 Task: Create a sub task Gather and Analyse Requirements for the task  Implement a new virtual private network (VPN) system for a company in the project AgileMentor , assign it to team member softage.3@softage.net and update the status of the sub task to  Completed , set the priority of the sub task to High
Action: Mouse moved to (70, 259)
Screenshot: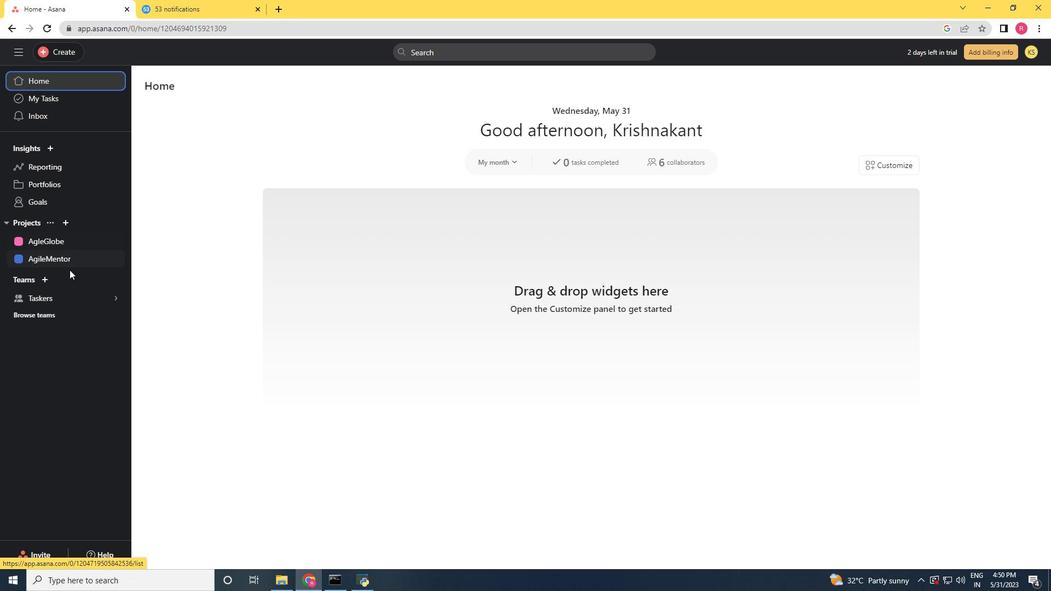 
Action: Mouse pressed left at (70, 259)
Screenshot: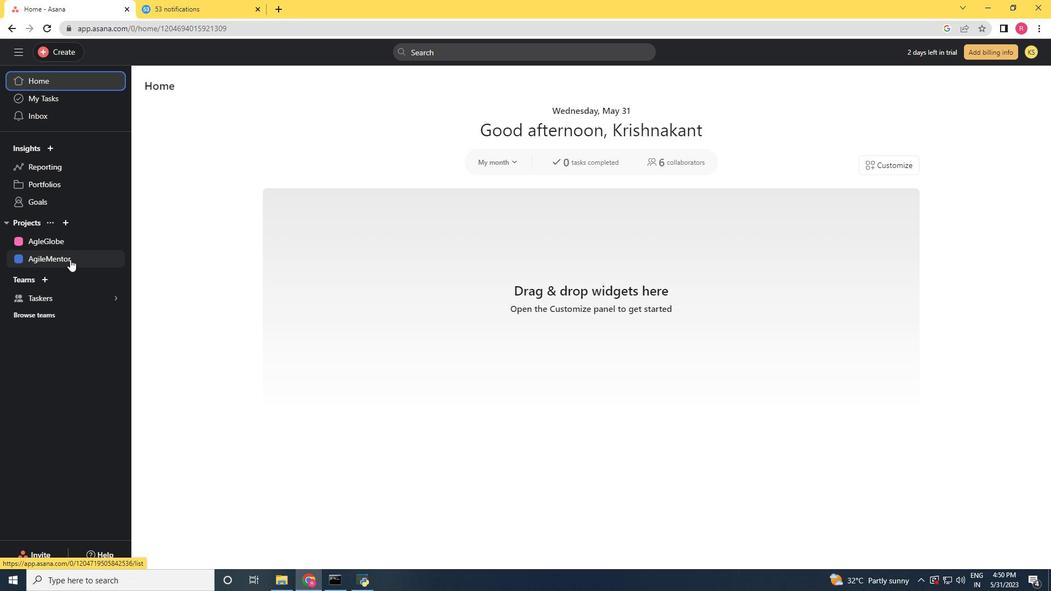 
Action: Mouse moved to (468, 328)
Screenshot: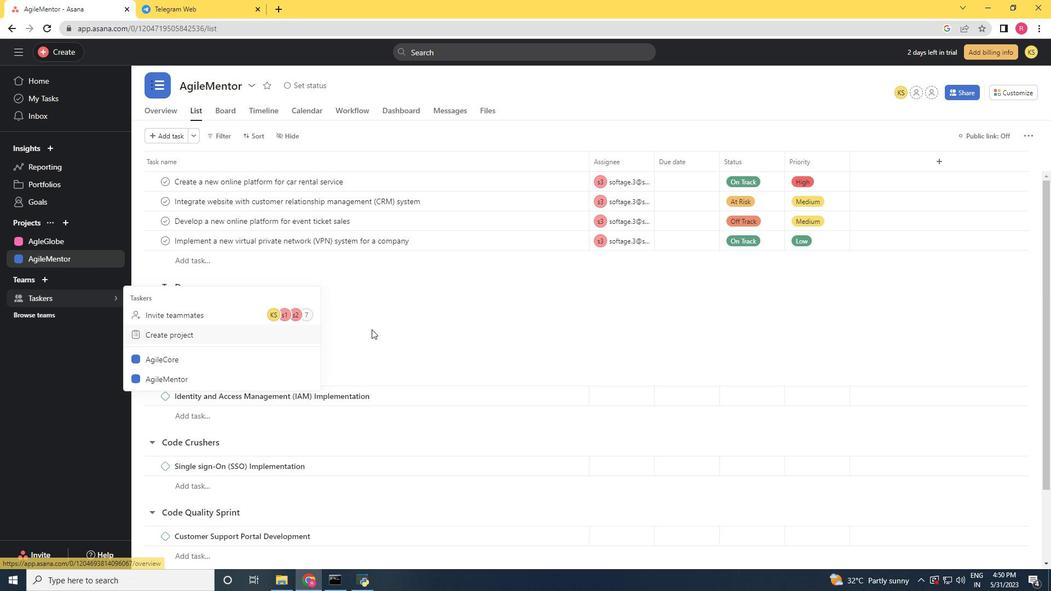 
Action: Mouse scrolled (468, 327) with delta (0, 0)
Screenshot: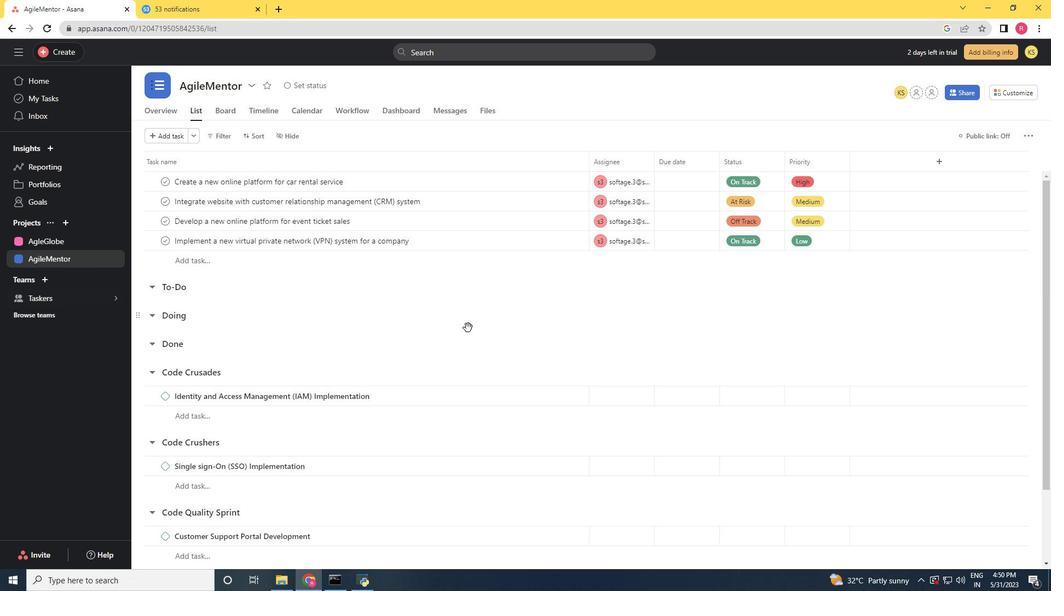 
Action: Mouse scrolled (468, 327) with delta (0, 0)
Screenshot: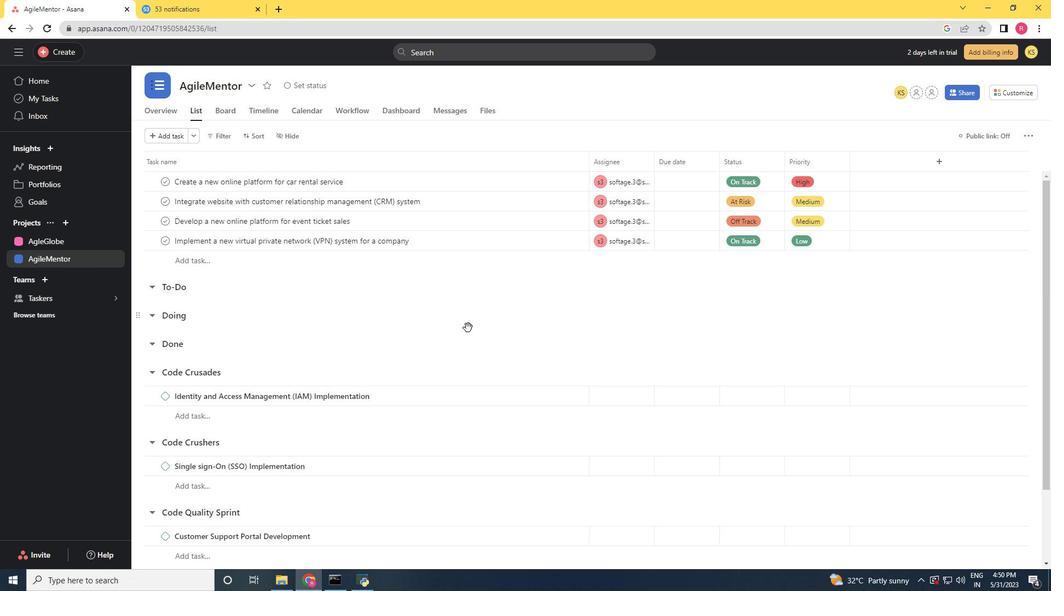 
Action: Mouse scrolled (468, 327) with delta (0, 0)
Screenshot: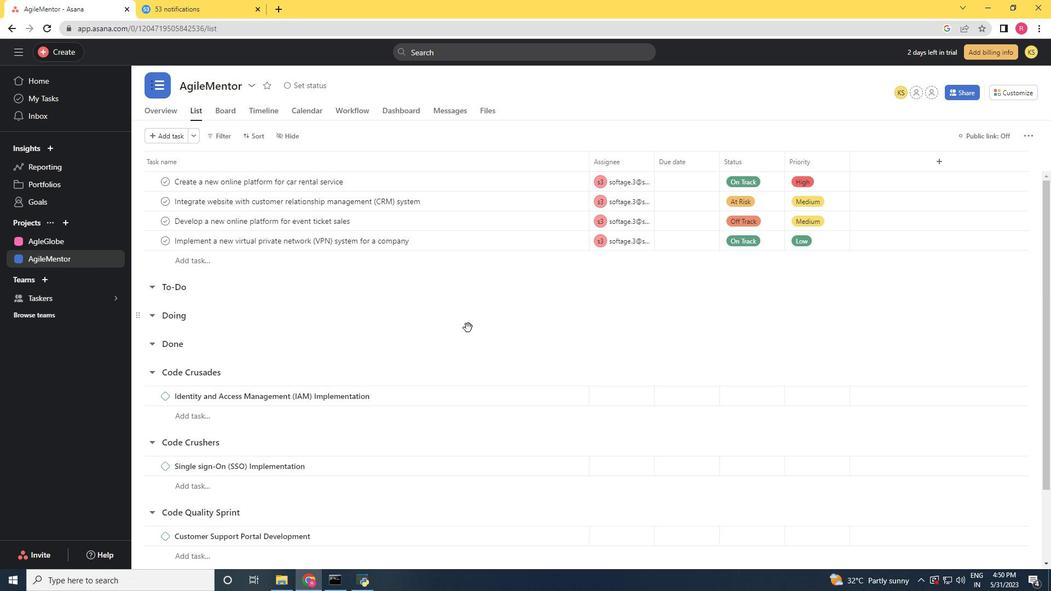 
Action: Mouse scrolled (468, 327) with delta (0, 0)
Screenshot: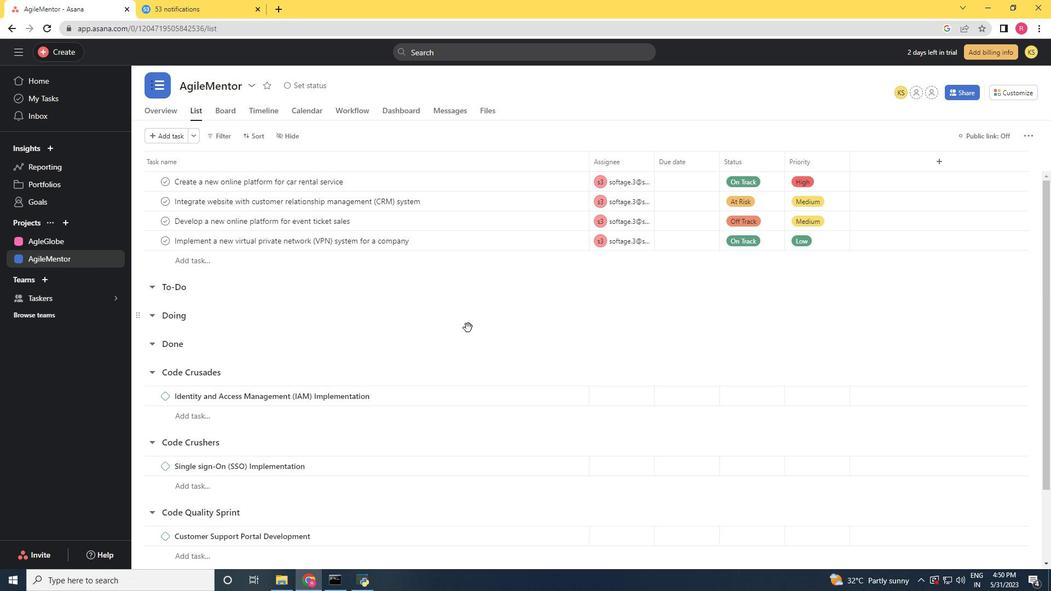 
Action: Mouse scrolled (468, 327) with delta (0, 0)
Screenshot: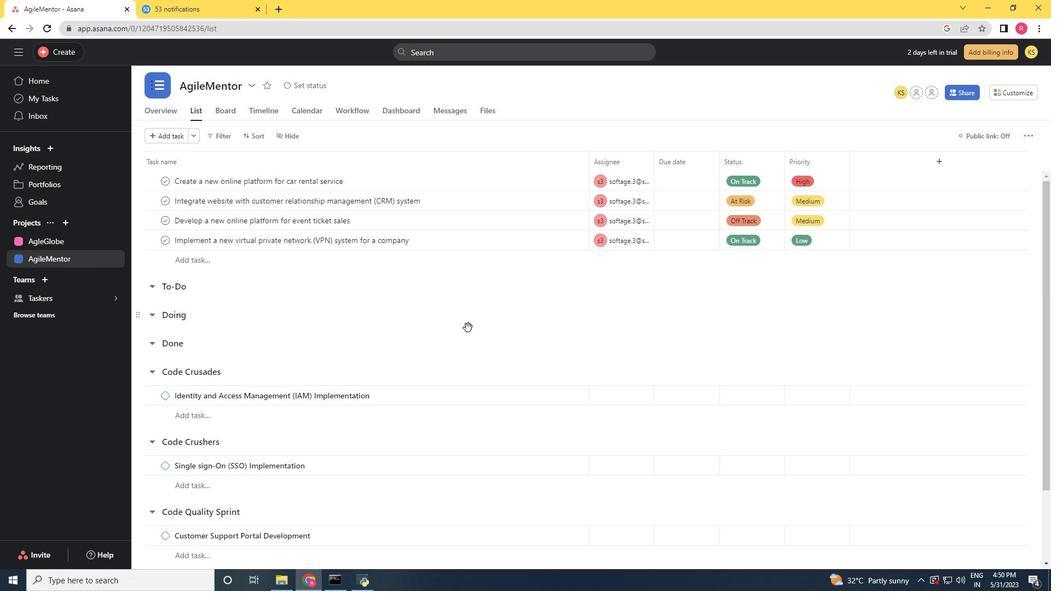 
Action: Mouse scrolled (468, 327) with delta (0, 0)
Screenshot: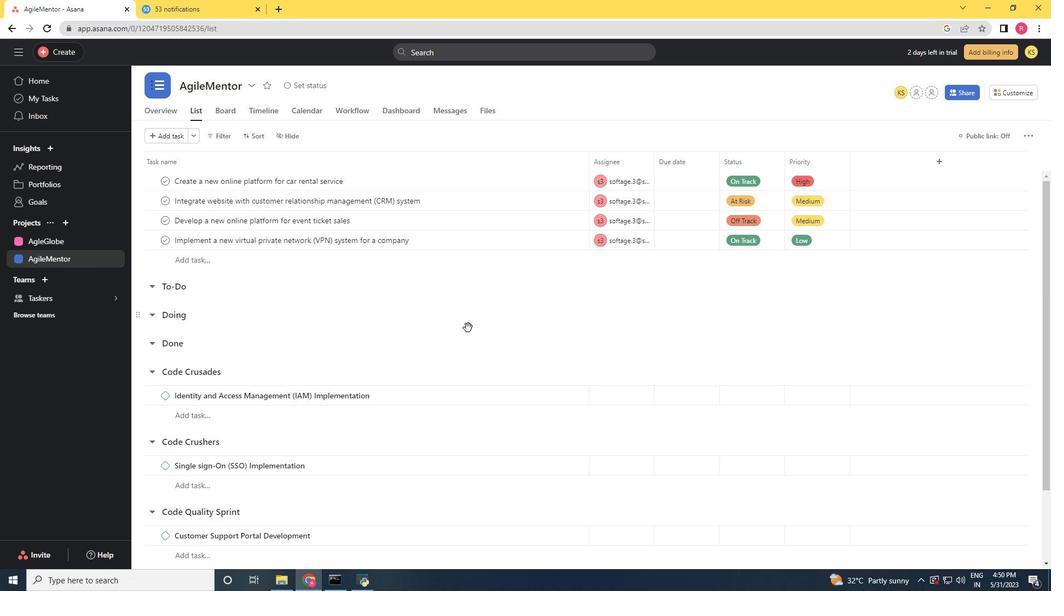 
Action: Mouse moved to (435, 223)
Screenshot: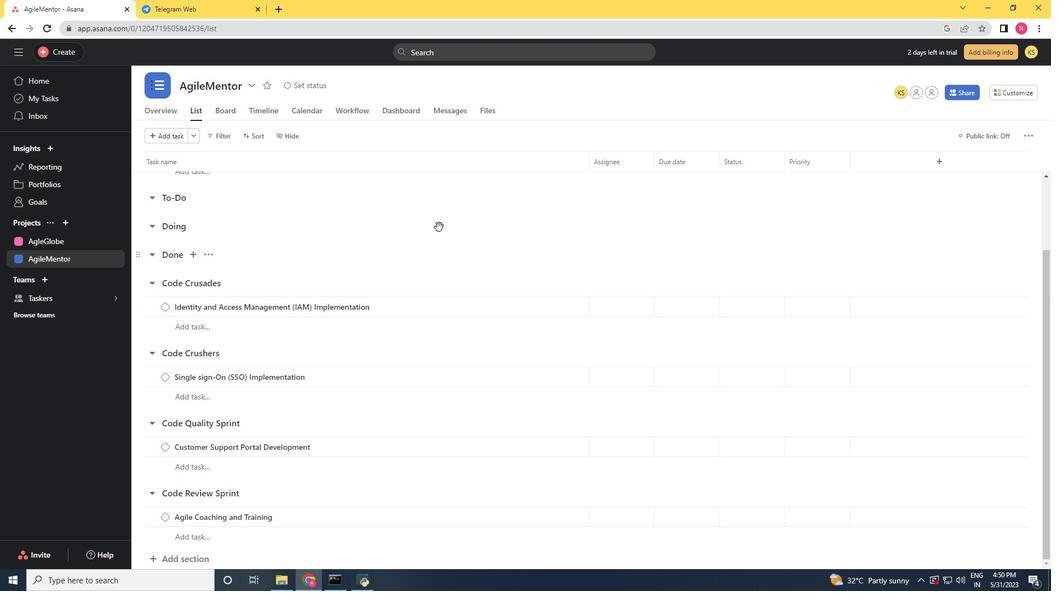 
Action: Mouse scrolled (435, 224) with delta (0, 0)
Screenshot: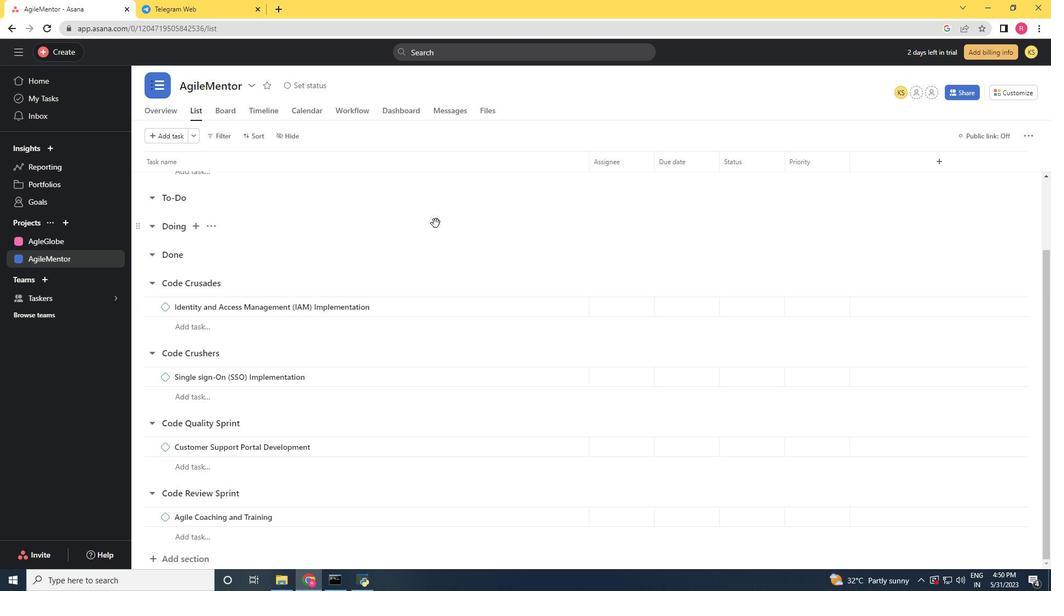 
Action: Mouse moved to (435, 222)
Screenshot: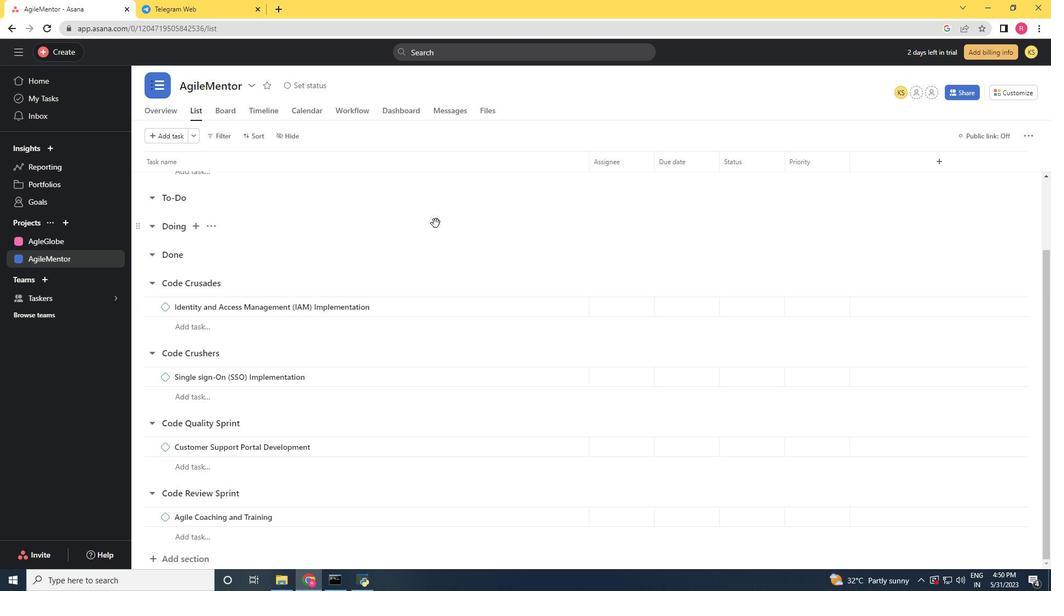 
Action: Mouse scrolled (435, 223) with delta (0, 0)
Screenshot: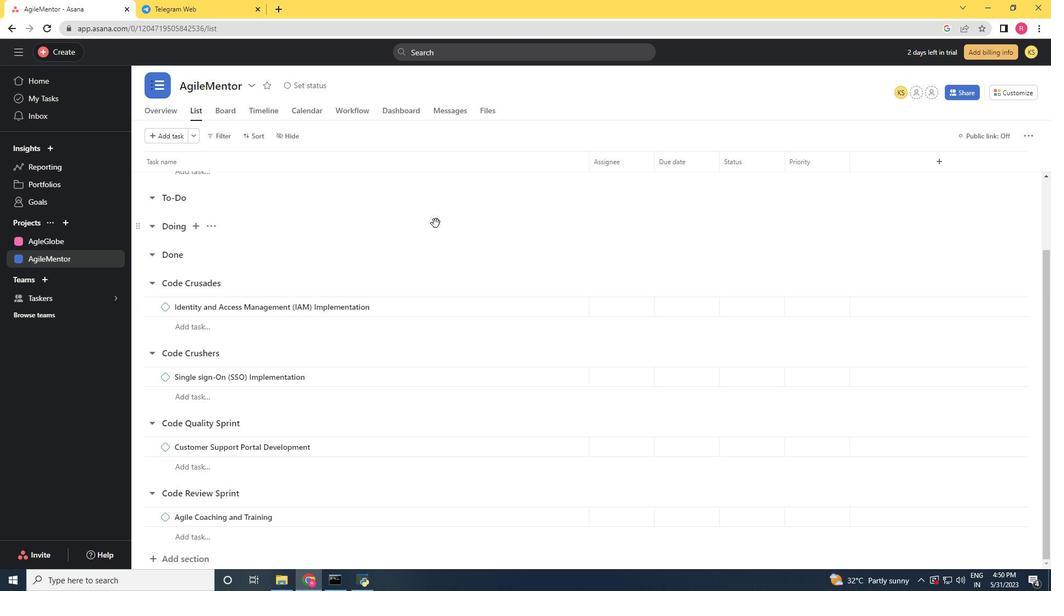 
Action: Mouse scrolled (435, 223) with delta (0, 0)
Screenshot: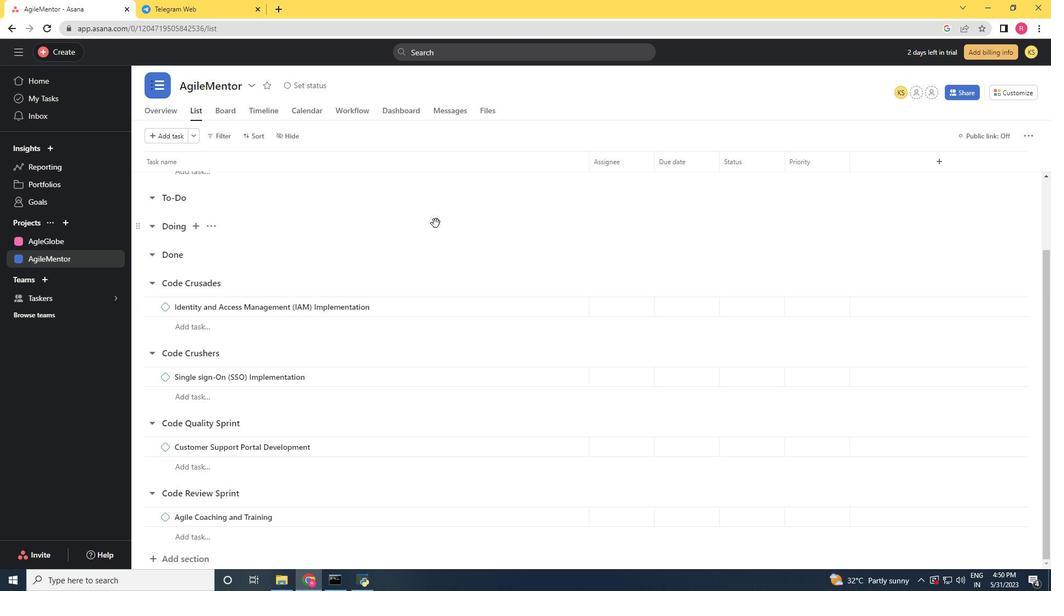 
Action: Mouse scrolled (435, 223) with delta (0, 0)
Screenshot: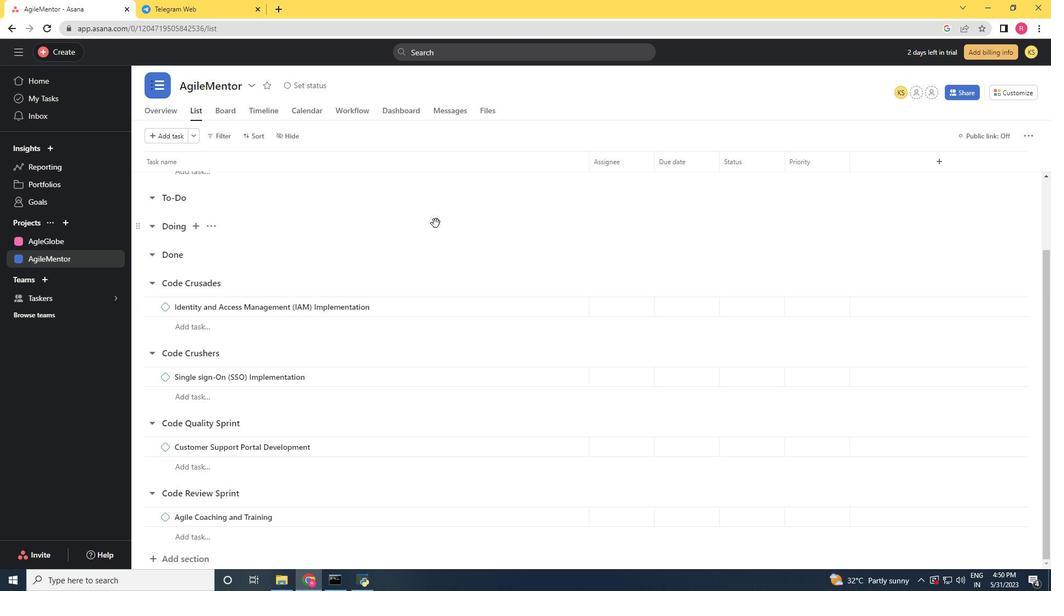 
Action: Mouse moved to (458, 239)
Screenshot: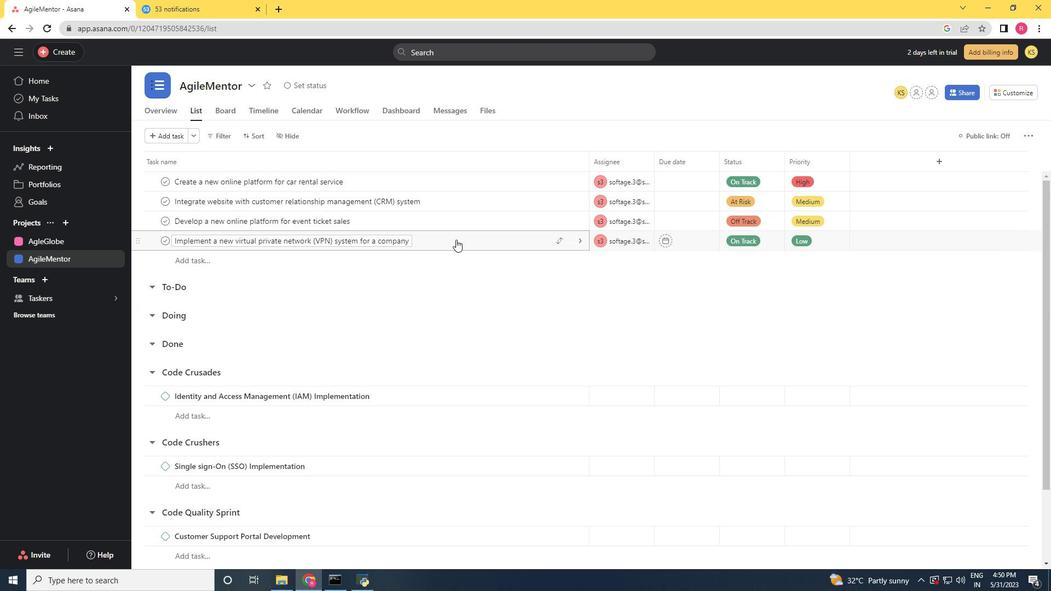 
Action: Mouse pressed left at (458, 239)
Screenshot: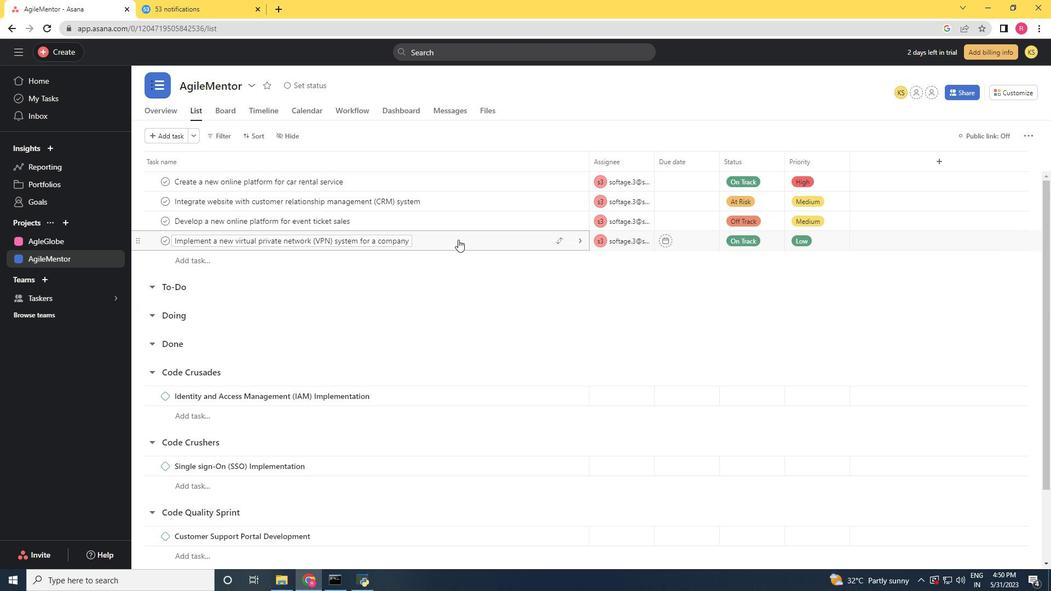 
Action: Mouse moved to (798, 345)
Screenshot: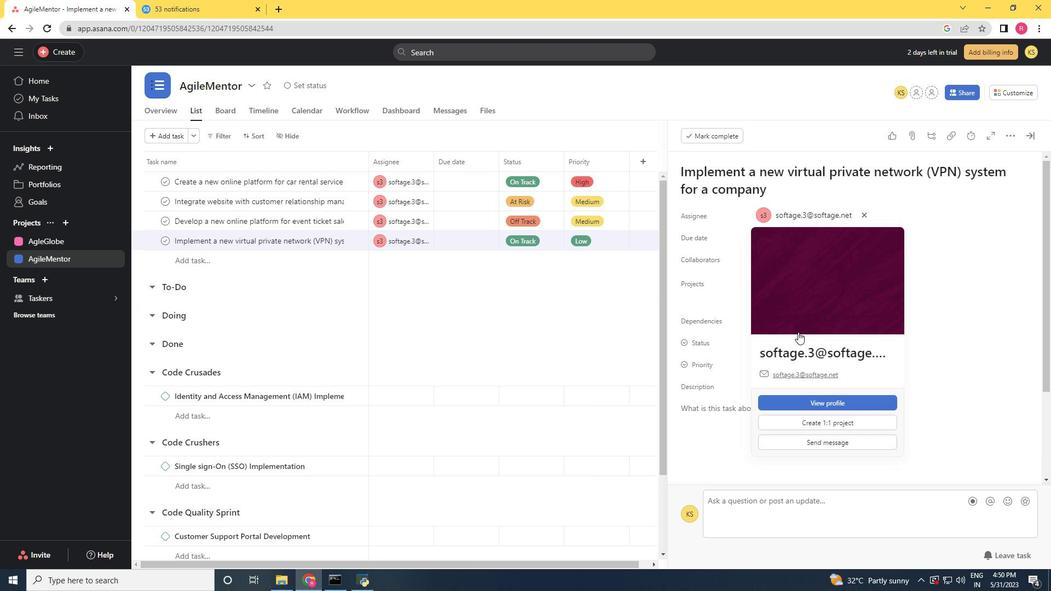 
Action: Mouse scrolled (798, 344) with delta (0, 0)
Screenshot: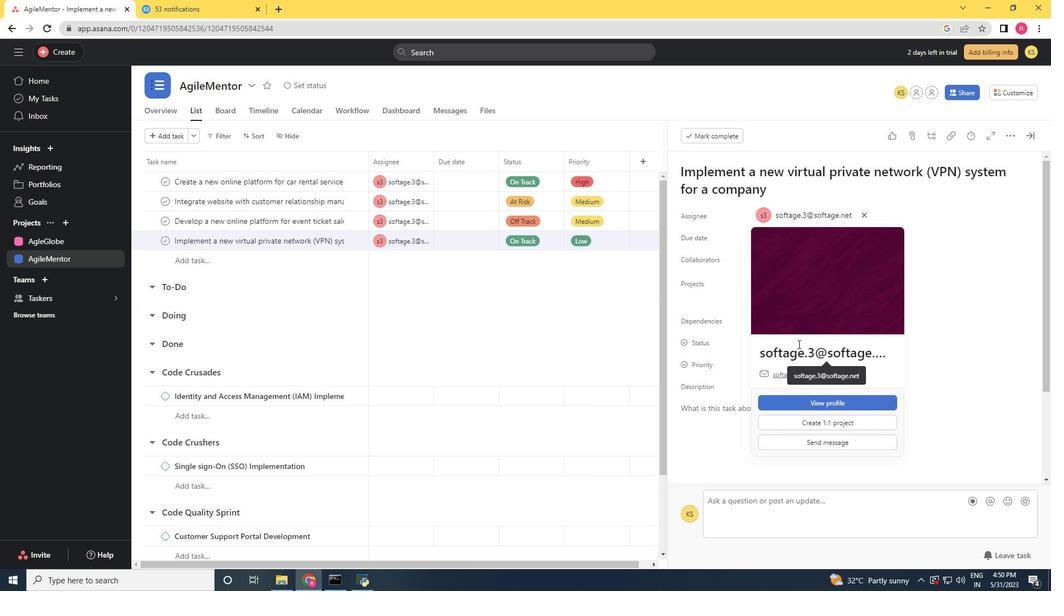 
Action: Mouse scrolled (798, 344) with delta (0, 0)
Screenshot: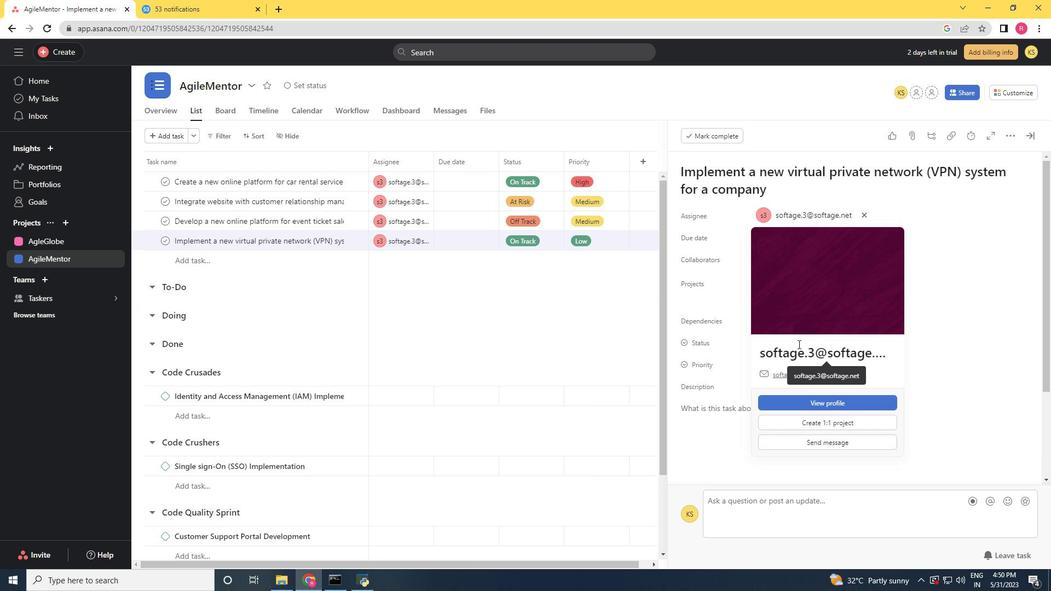 
Action: Mouse scrolled (798, 344) with delta (0, 0)
Screenshot: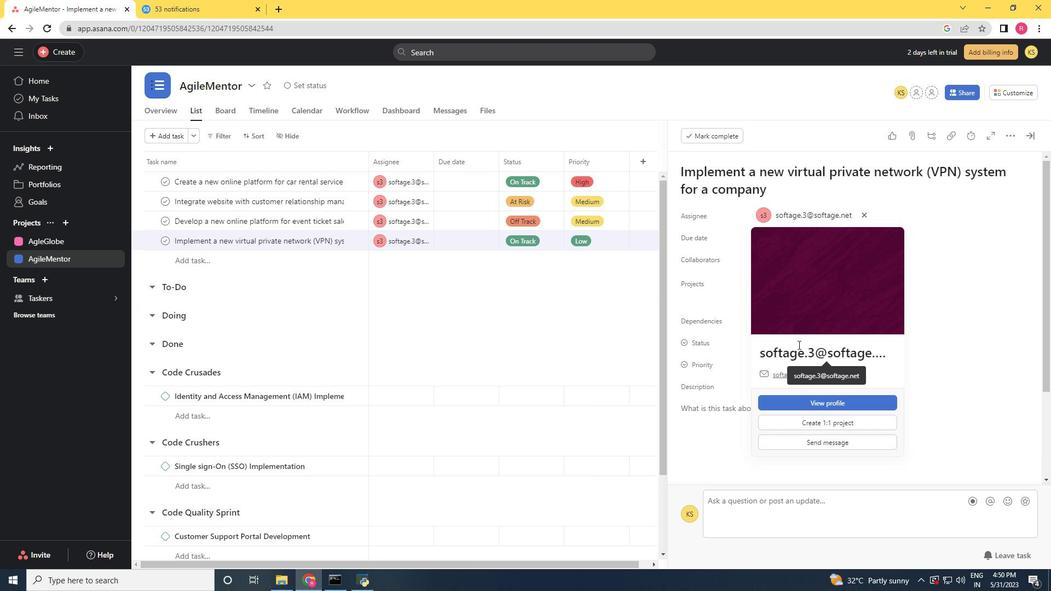 
Action: Mouse scrolled (798, 344) with delta (0, 0)
Screenshot: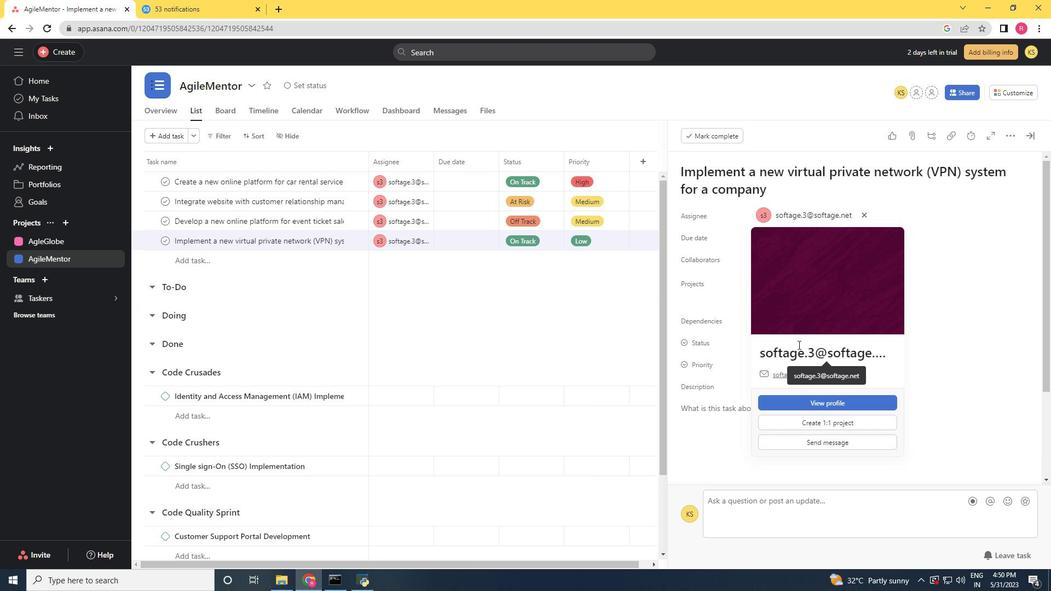 
Action: Mouse moved to (738, 445)
Screenshot: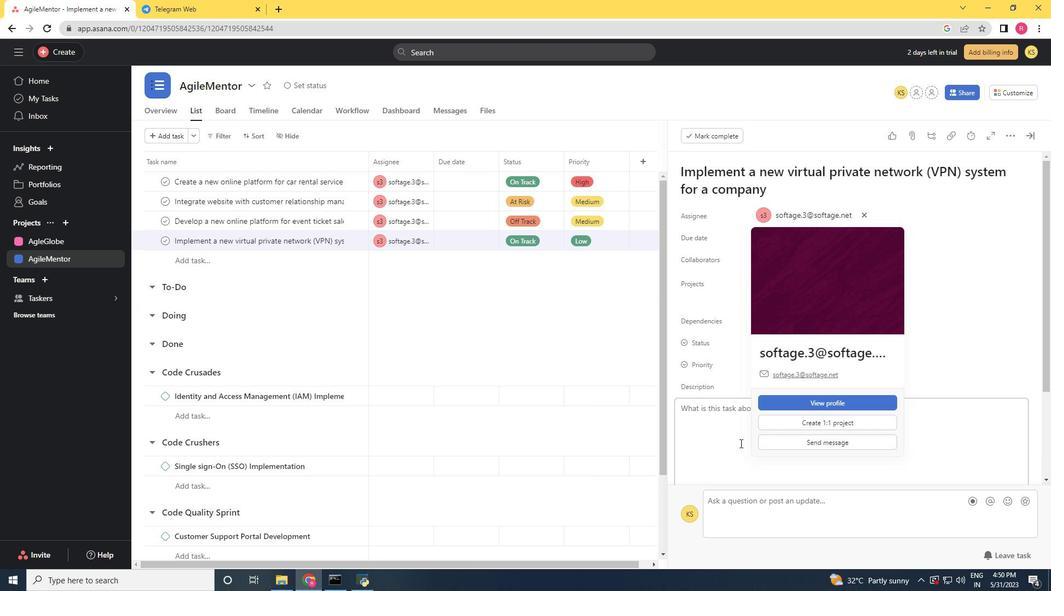 
Action: Mouse scrolled (738, 444) with delta (0, 0)
Screenshot: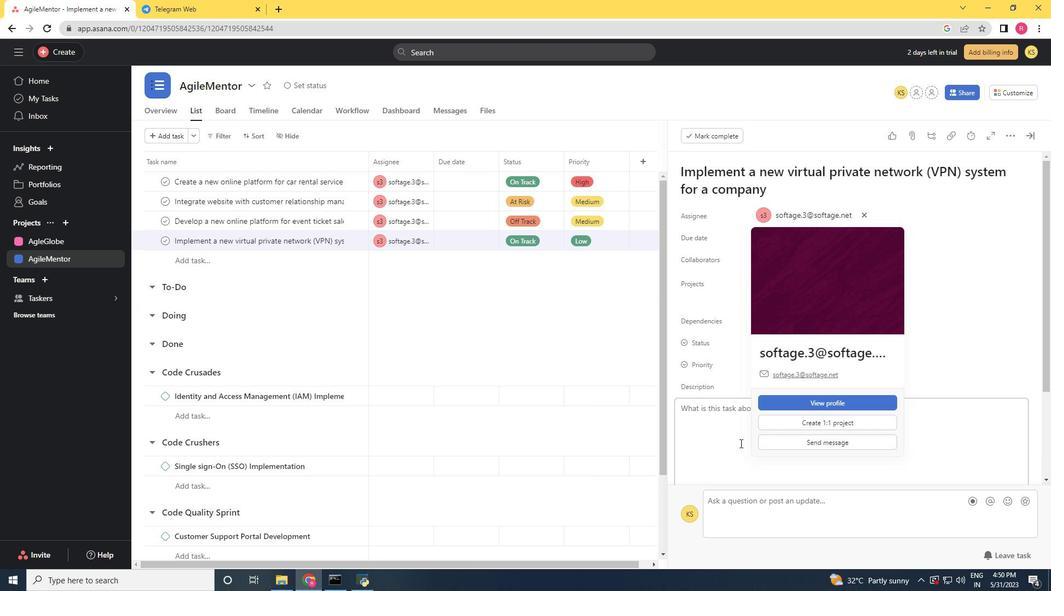 
Action: Mouse scrolled (738, 444) with delta (0, 0)
Screenshot: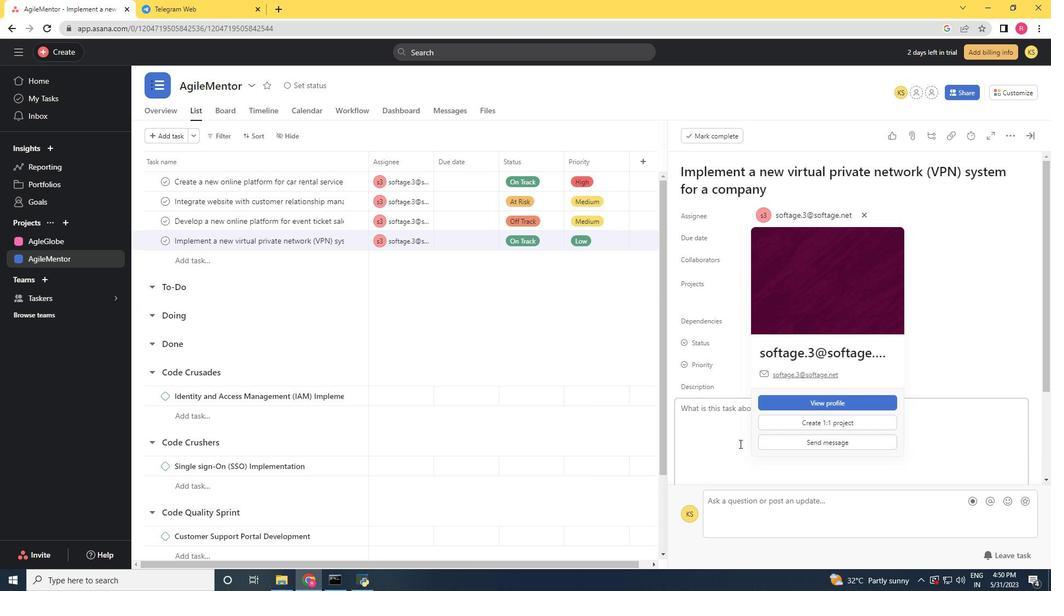 
Action: Mouse scrolled (738, 444) with delta (0, 0)
Screenshot: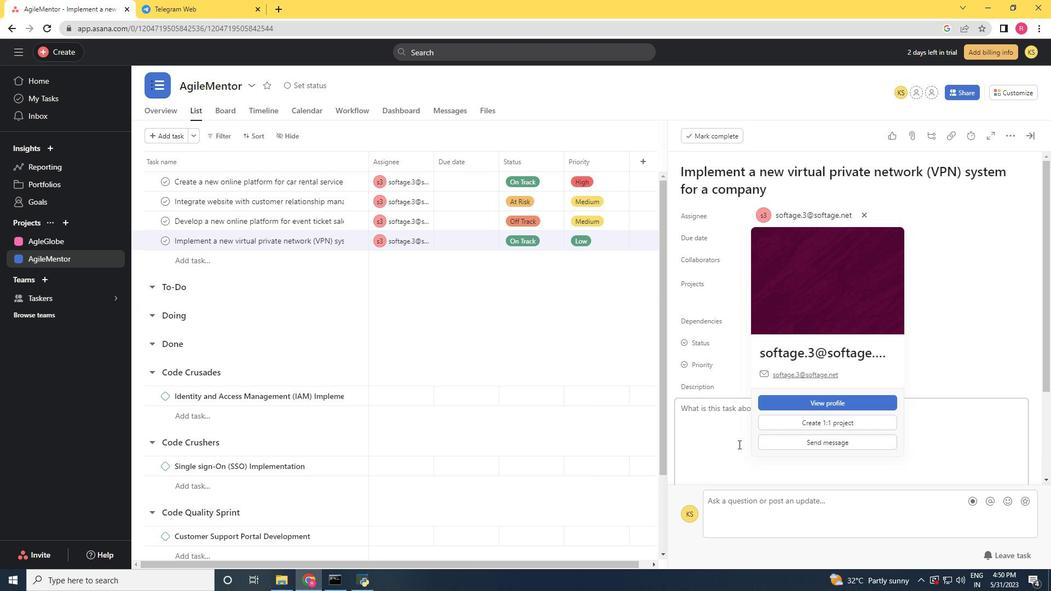 
Action: Mouse moved to (710, 402)
Screenshot: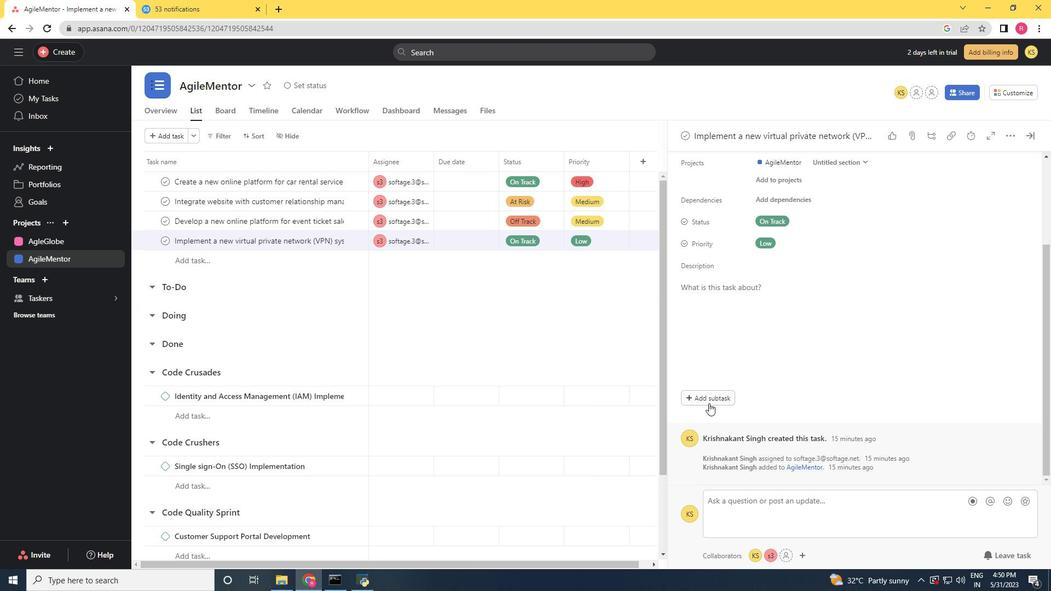 
Action: Mouse pressed left at (710, 402)
Screenshot: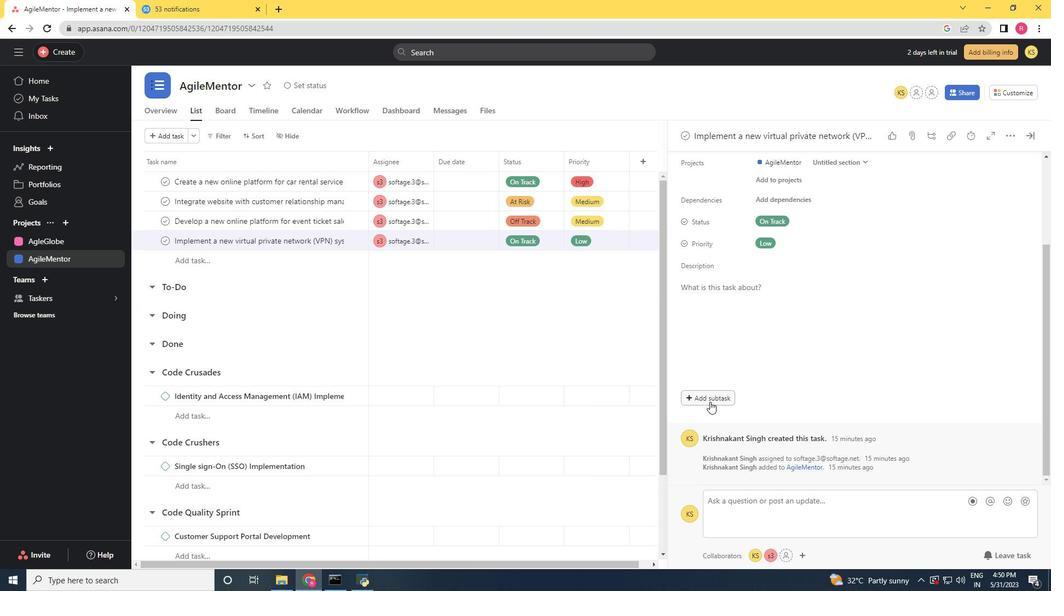 
Action: Mouse moved to (727, 389)
Screenshot: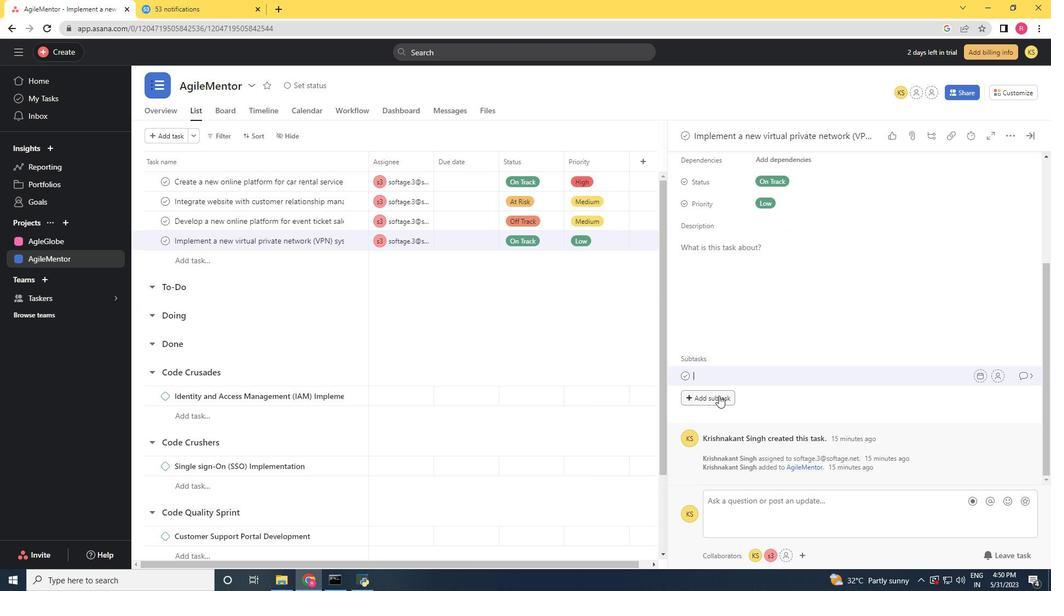 
Action: Key pressed <Key.shift>Gather<Key.space>and<Key.space><Key.shift>Analyse<Key.space><Key.shift>Requirements
Screenshot: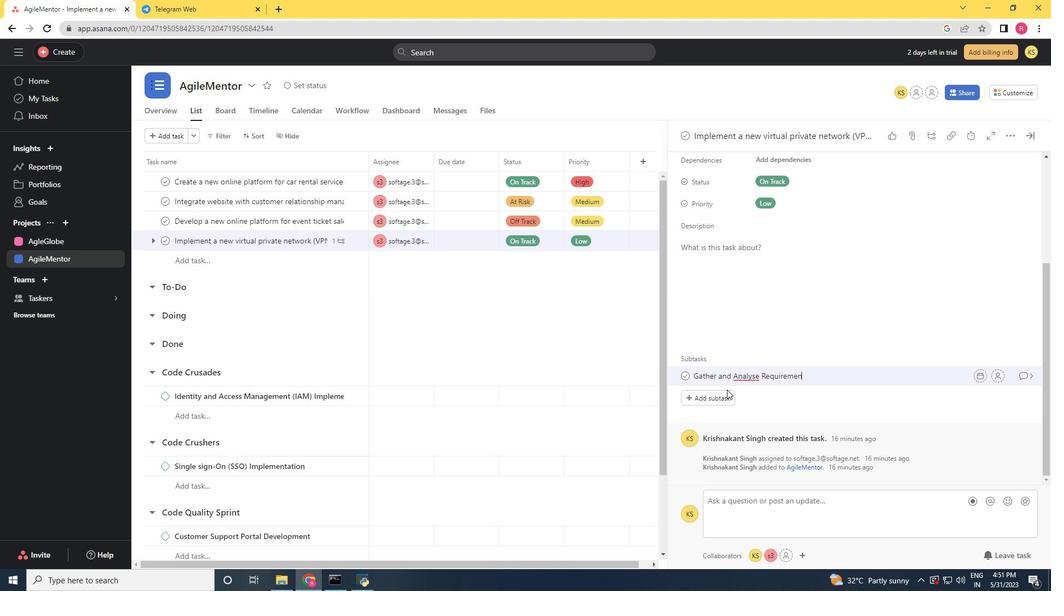 
Action: Mouse moved to (993, 374)
Screenshot: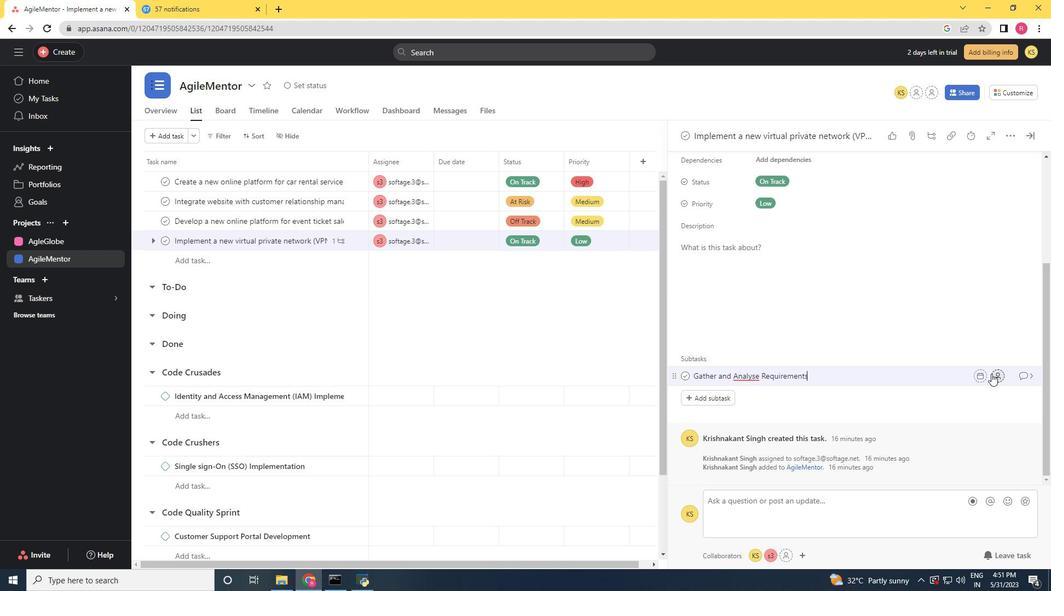 
Action: Mouse pressed left at (993, 374)
Screenshot: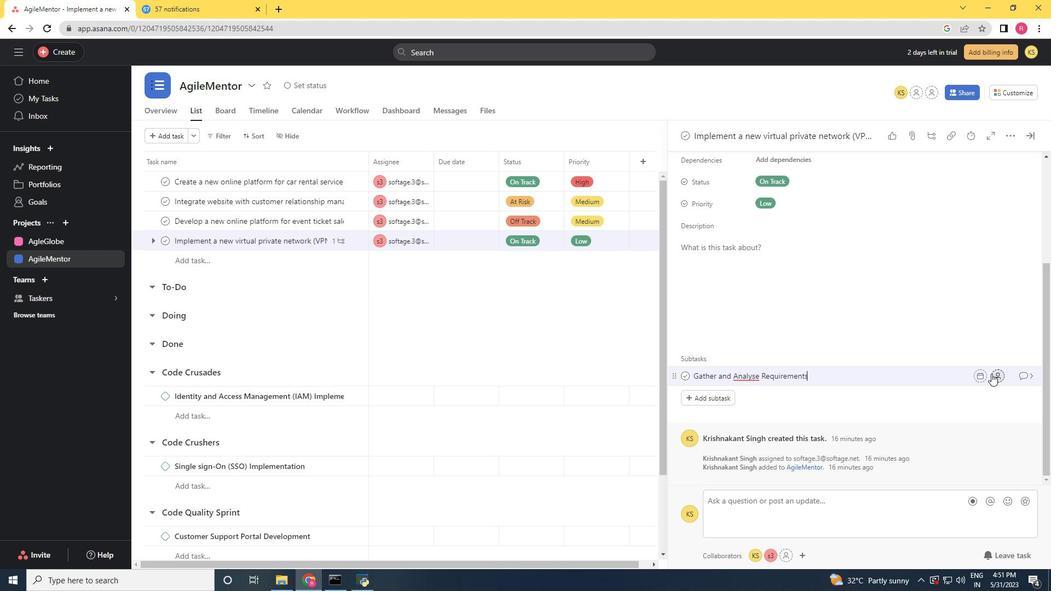 
Action: Key pressed softage.3<Key.shift>@softage<Key.backspace><Key.backspace>ge.net
Screenshot: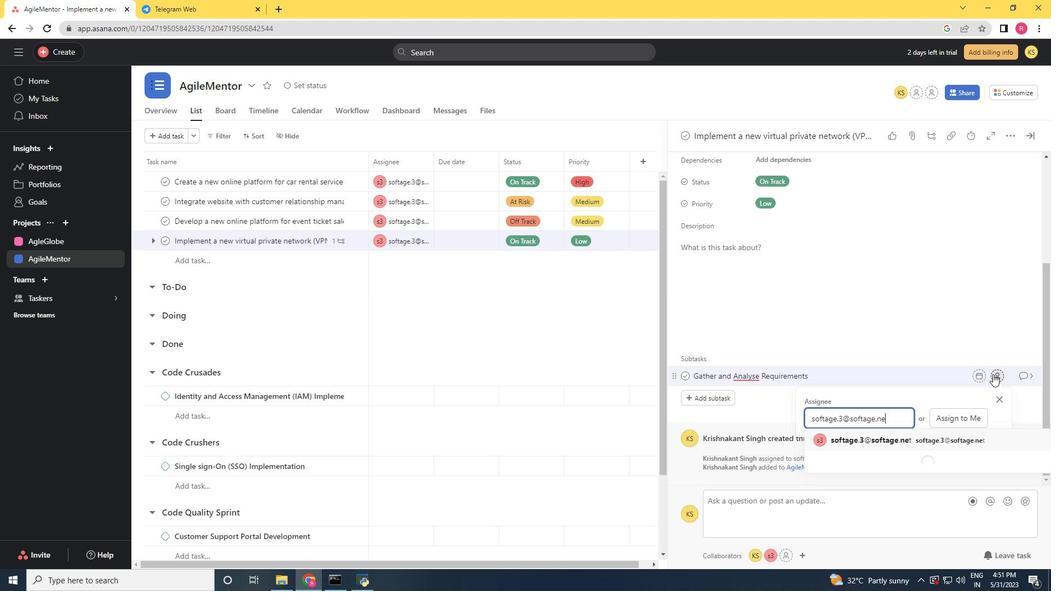 
Action: Mouse moved to (922, 435)
Screenshot: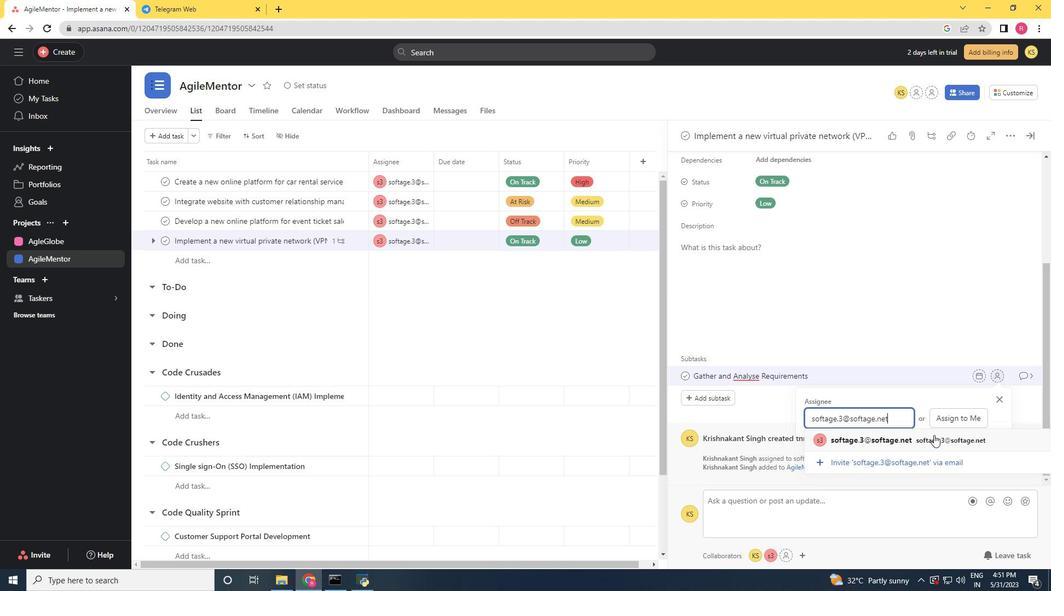 
Action: Mouse pressed left at (922, 435)
Screenshot: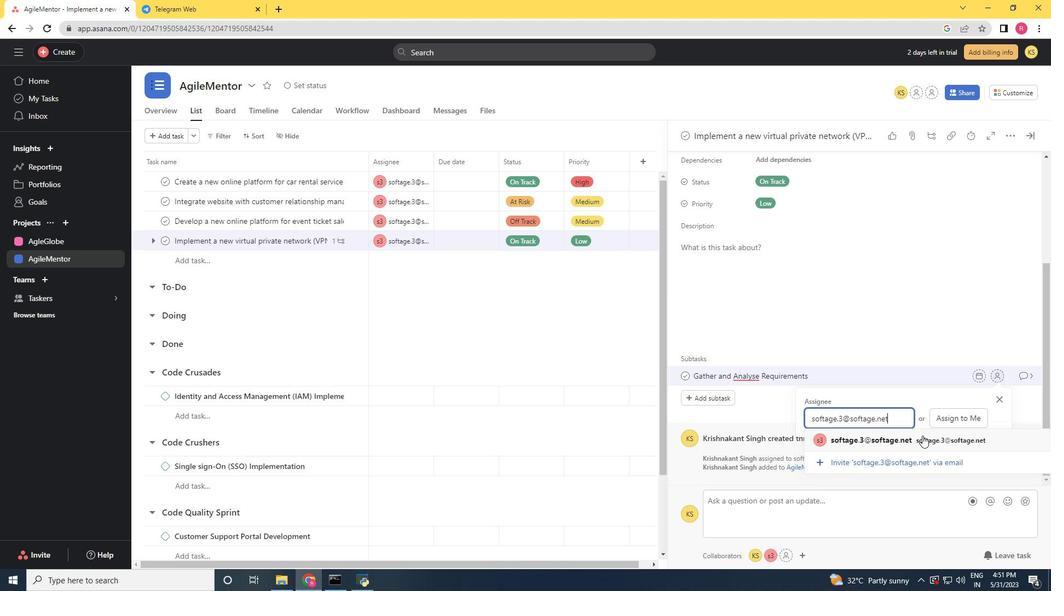
Action: Mouse moved to (1030, 375)
Screenshot: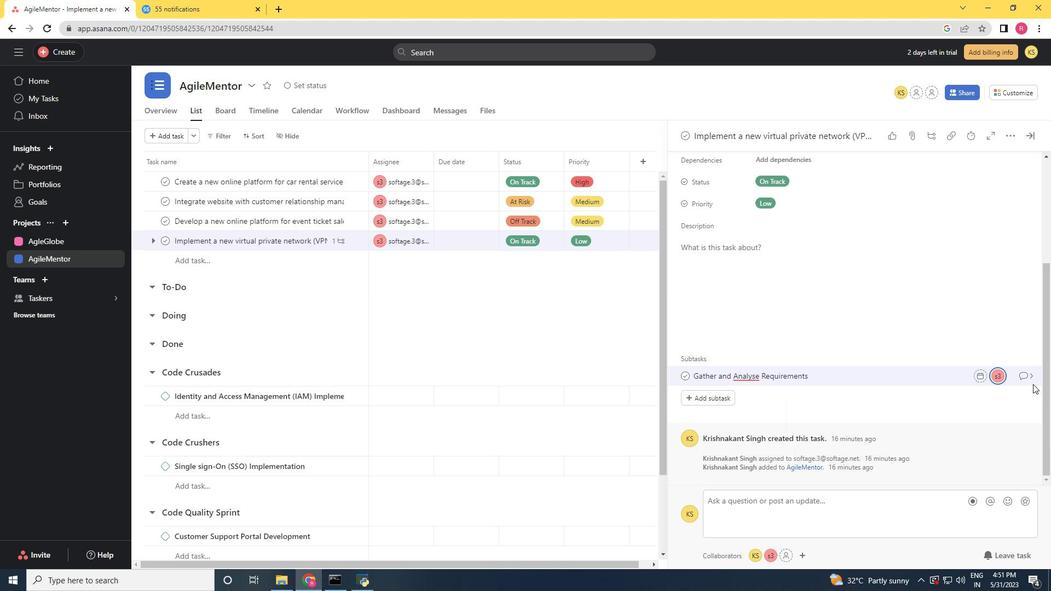 
Action: Mouse pressed left at (1030, 375)
Screenshot: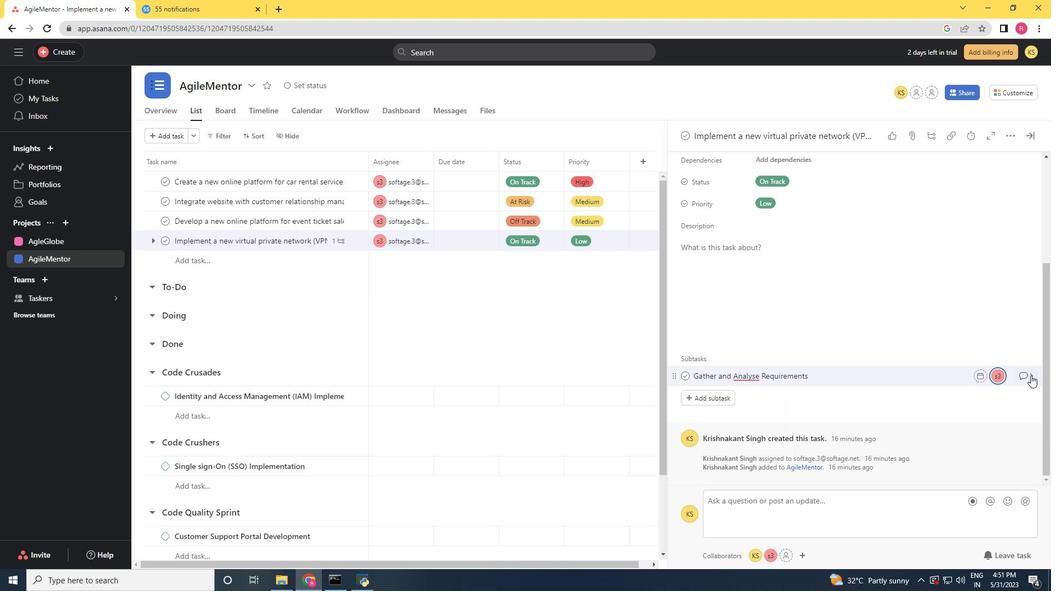 
Action: Mouse moved to (736, 318)
Screenshot: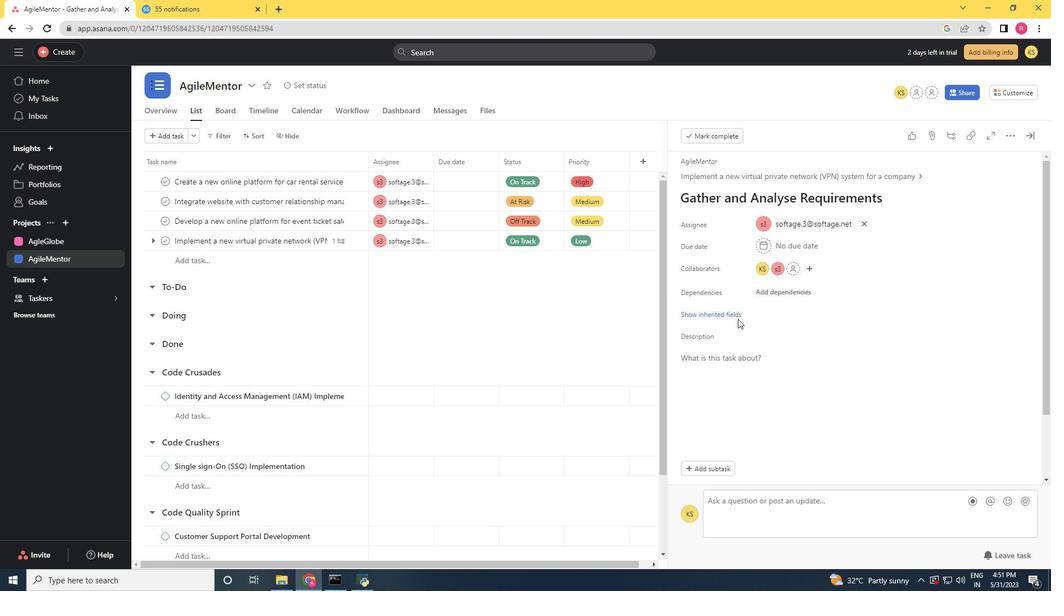 
Action: Mouse pressed left at (736, 318)
Screenshot: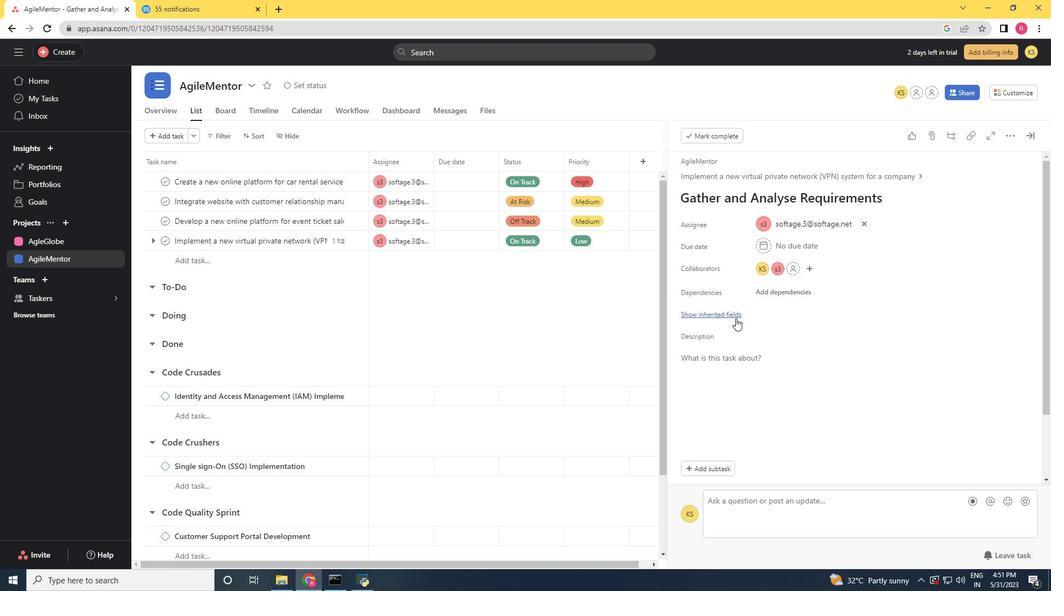 
Action: Mouse moved to (758, 331)
Screenshot: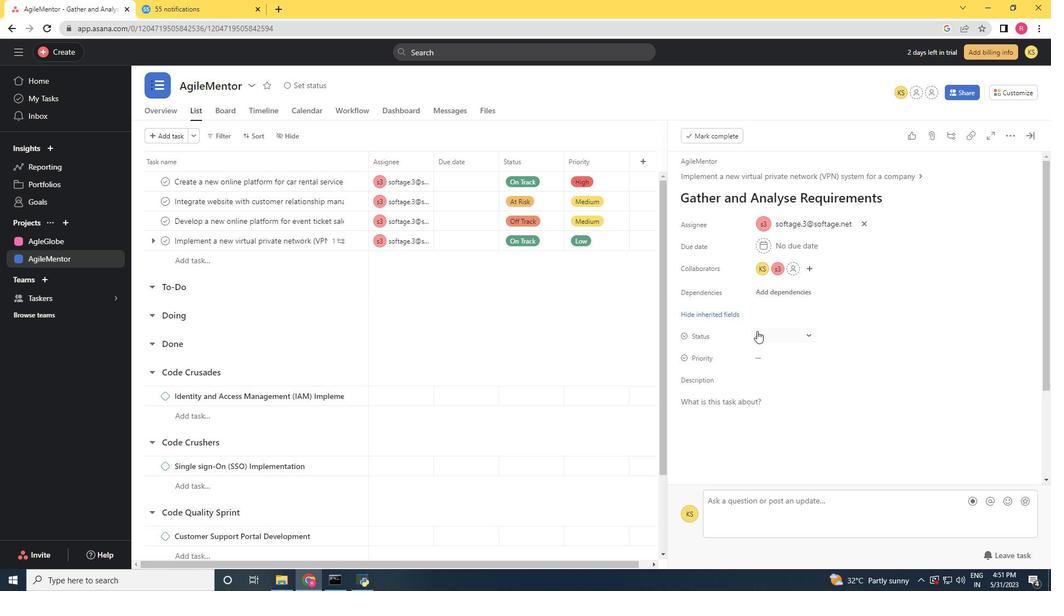 
Action: Mouse pressed left at (758, 331)
Screenshot: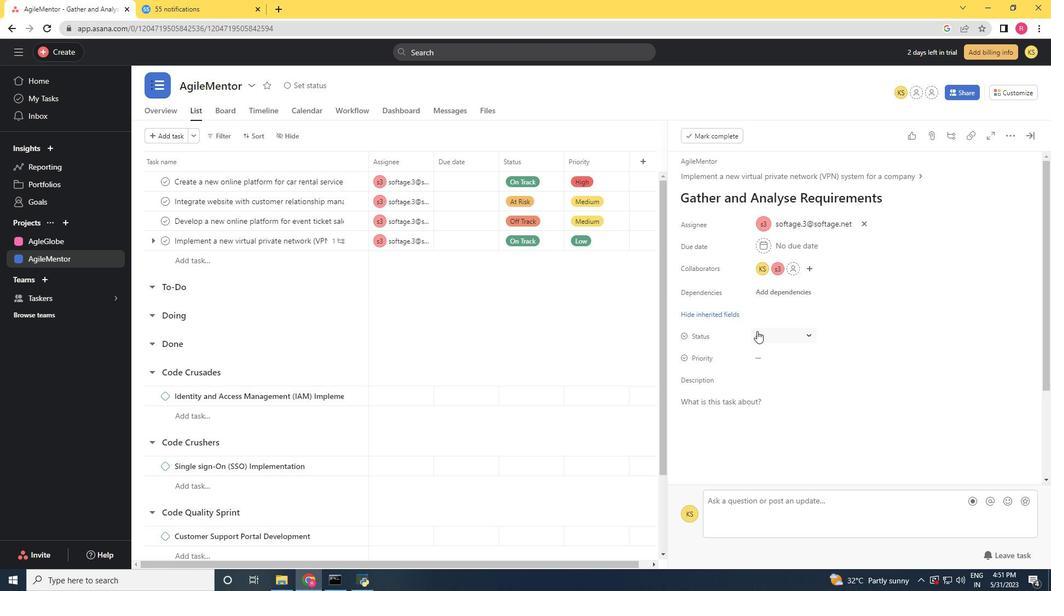 
Action: Mouse moved to (794, 435)
Screenshot: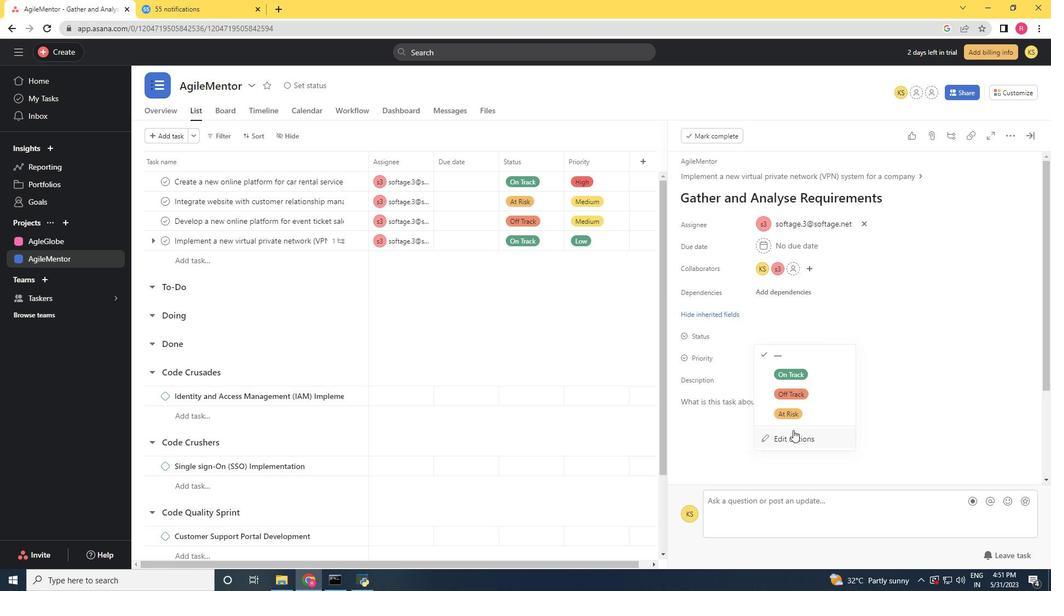 
Action: Mouse pressed left at (794, 435)
Screenshot: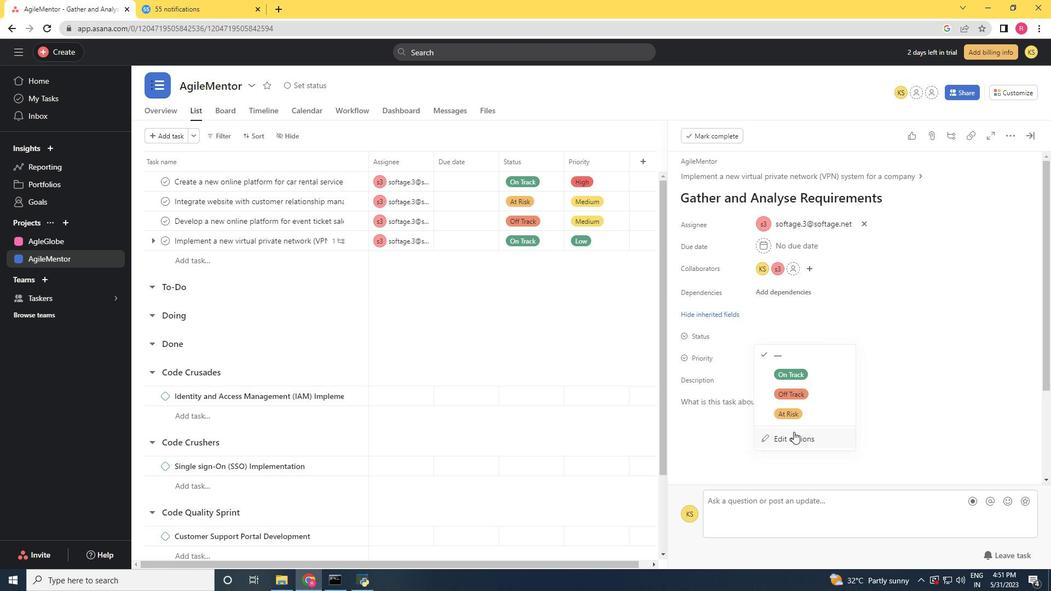 
Action: Mouse moved to (417, 269)
Screenshot: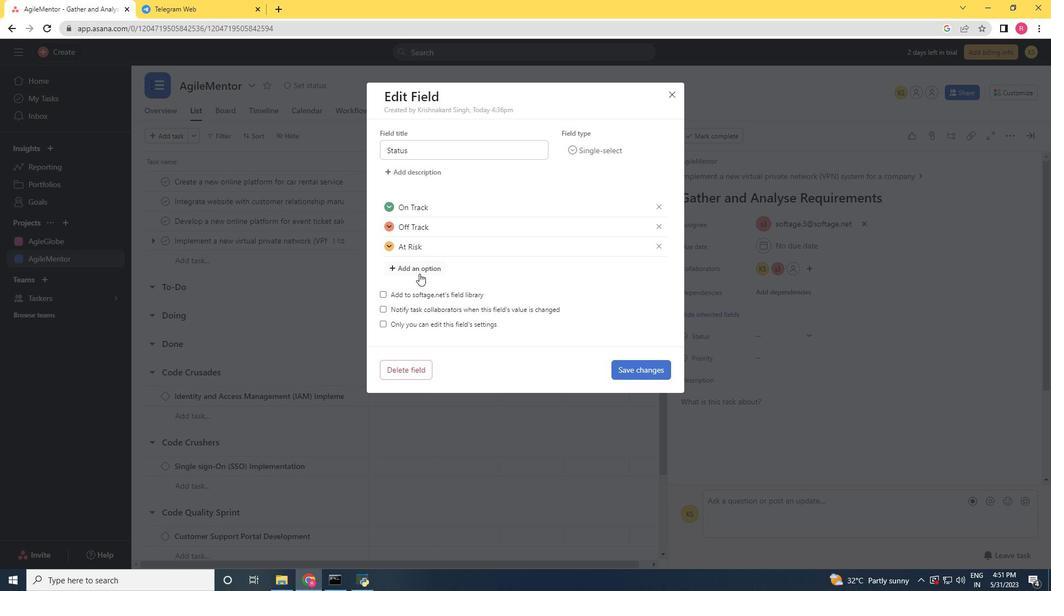
Action: Mouse pressed left at (417, 269)
Screenshot: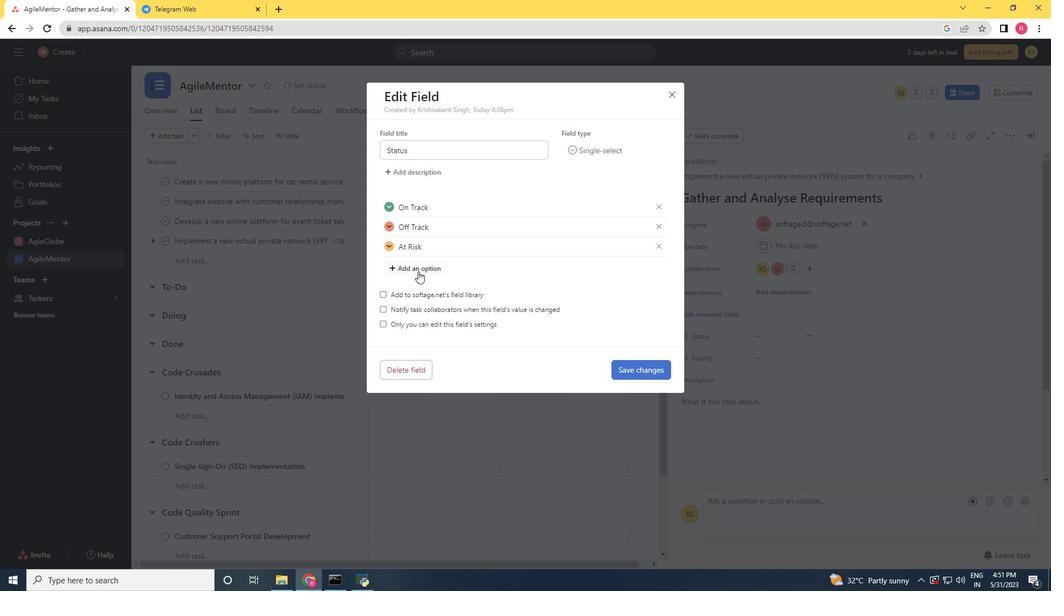 
Action: Key pressed <Key.shift>Completd
Screenshot: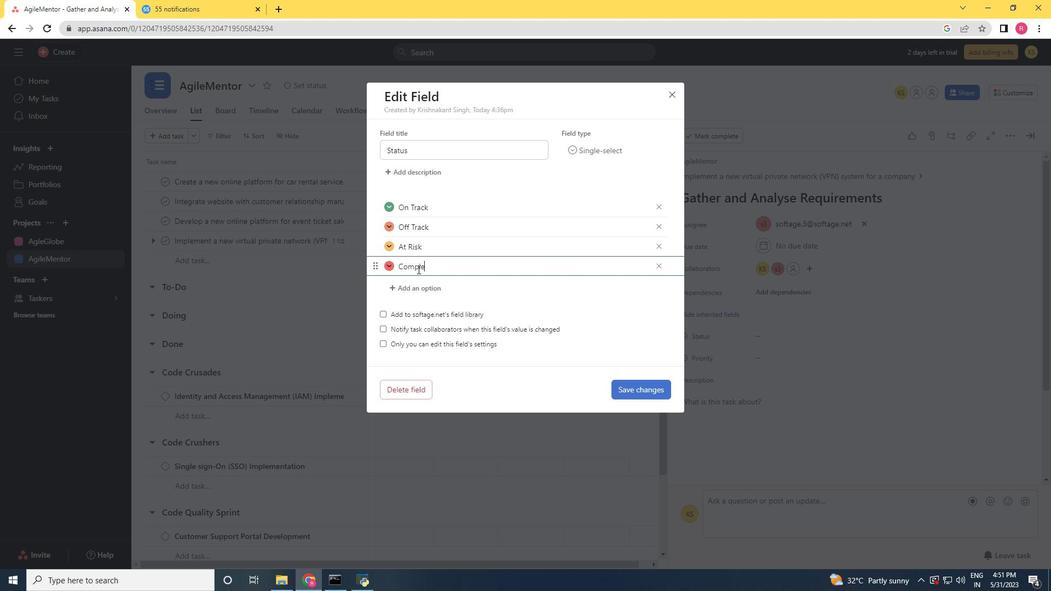 
Action: Mouse moved to (482, 291)
Screenshot: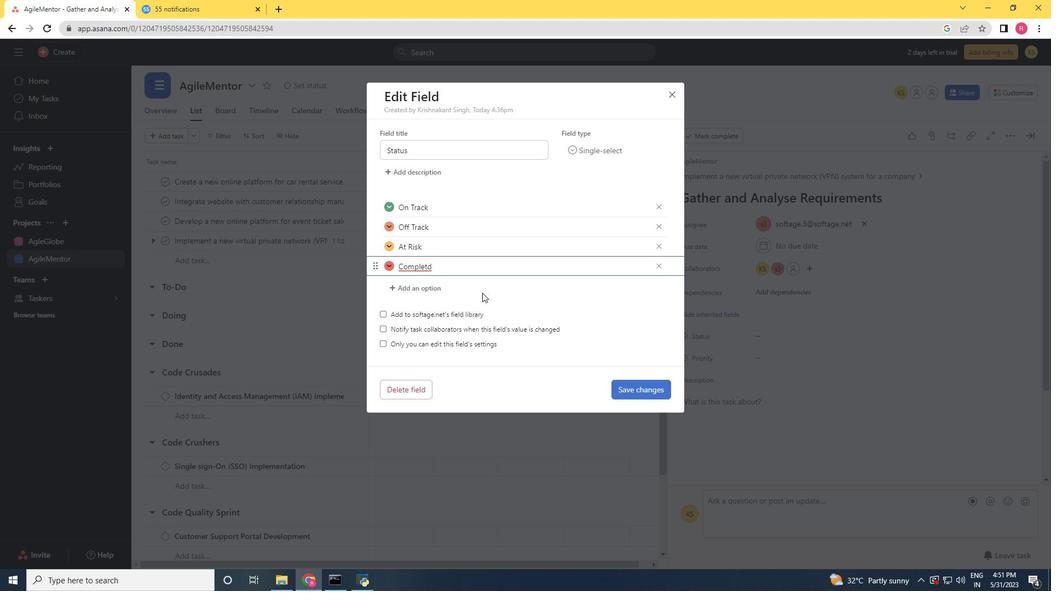 
Action: Key pressed <Key.backspace><Key.backspace><Key.backspace>eted
Screenshot: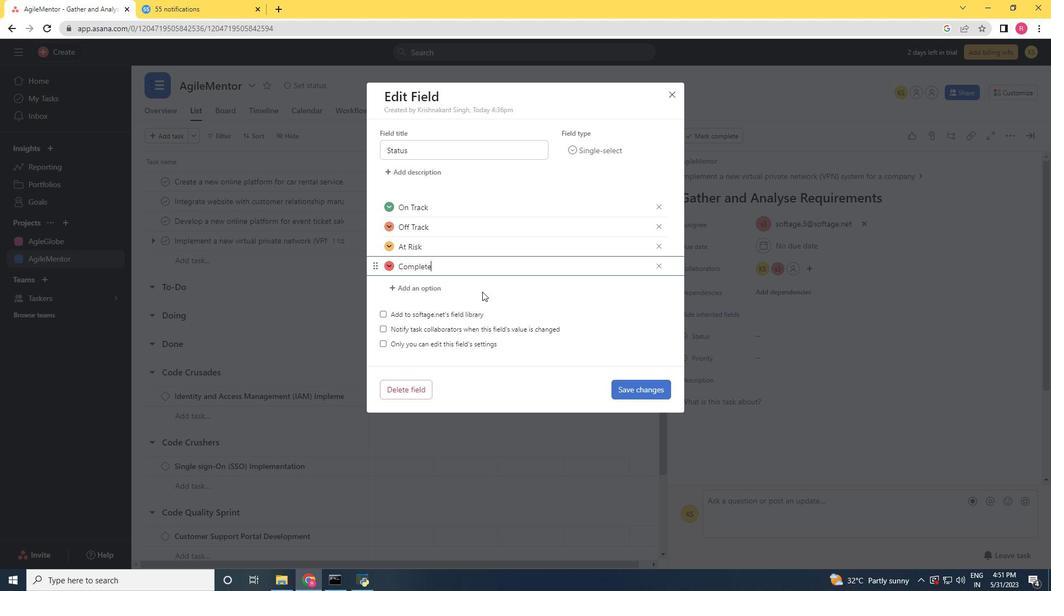 
Action: Mouse moved to (644, 391)
Screenshot: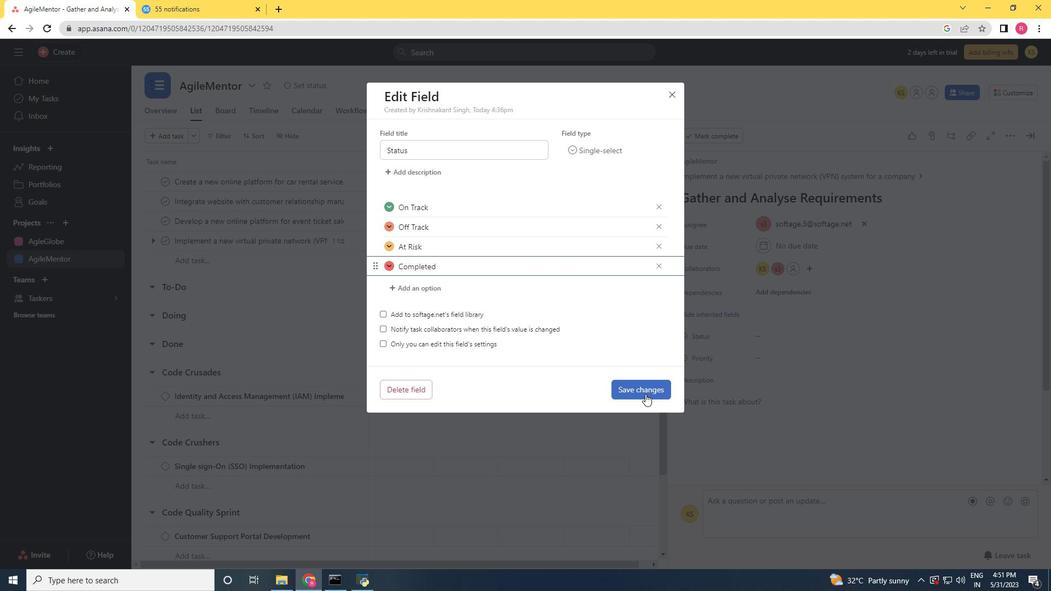 
Action: Mouse pressed left at (644, 391)
Screenshot: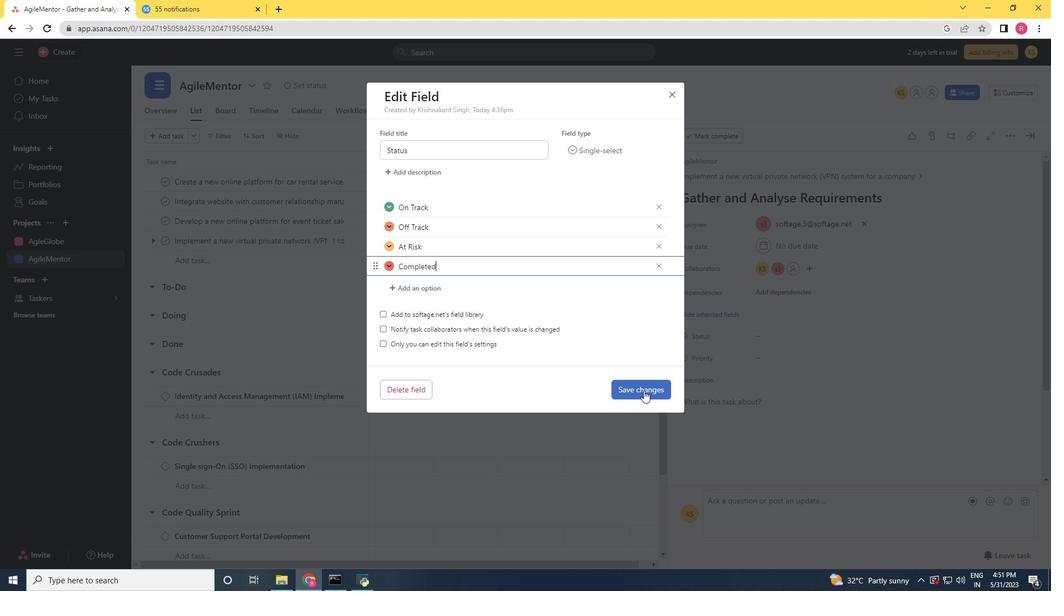 
Action: Mouse moved to (768, 329)
Screenshot: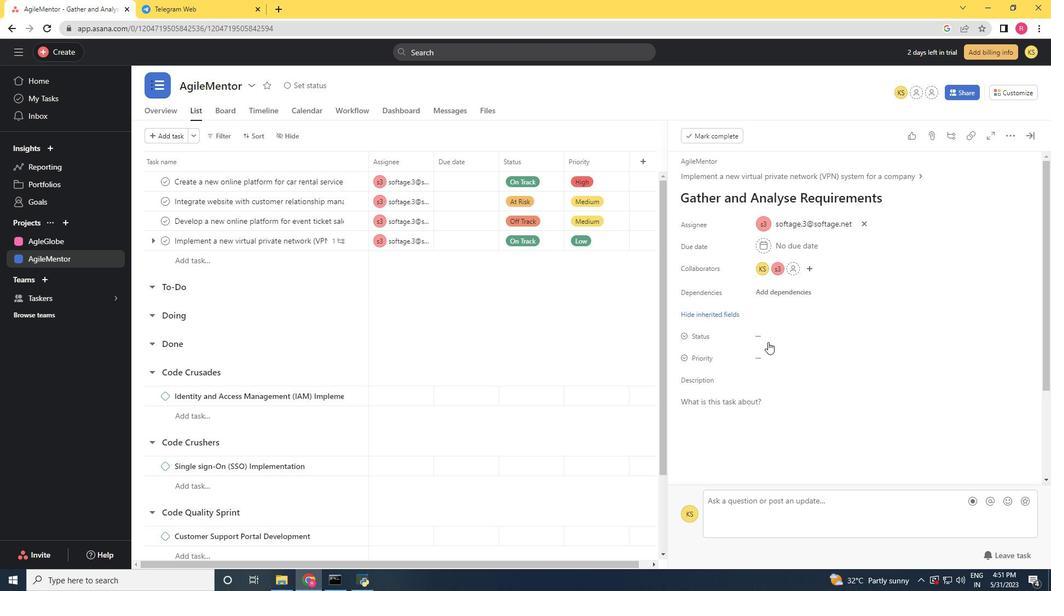 
Action: Mouse pressed left at (768, 329)
Screenshot: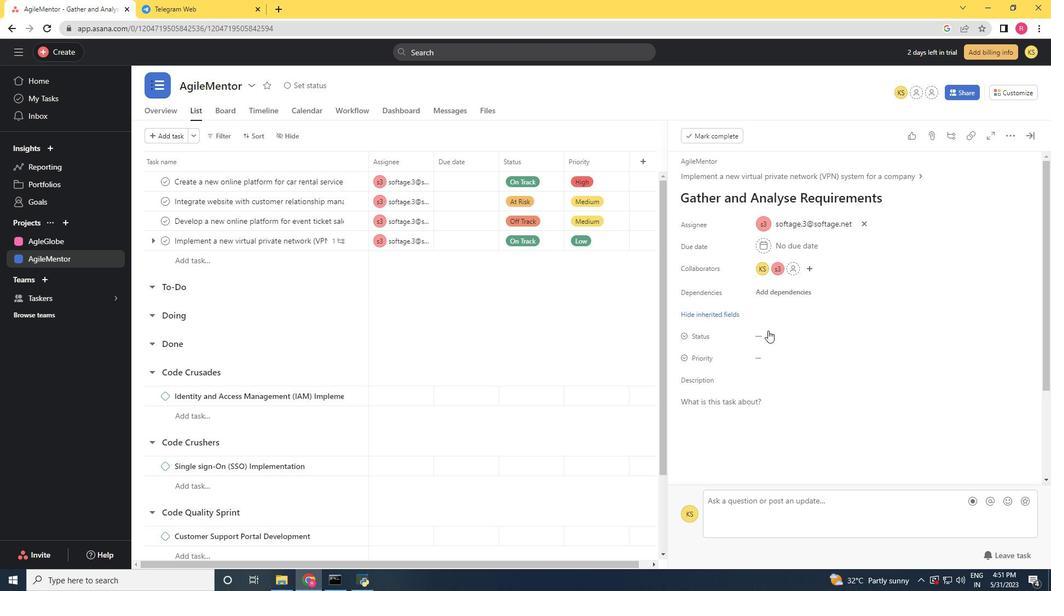 
Action: Mouse moved to (801, 440)
Screenshot: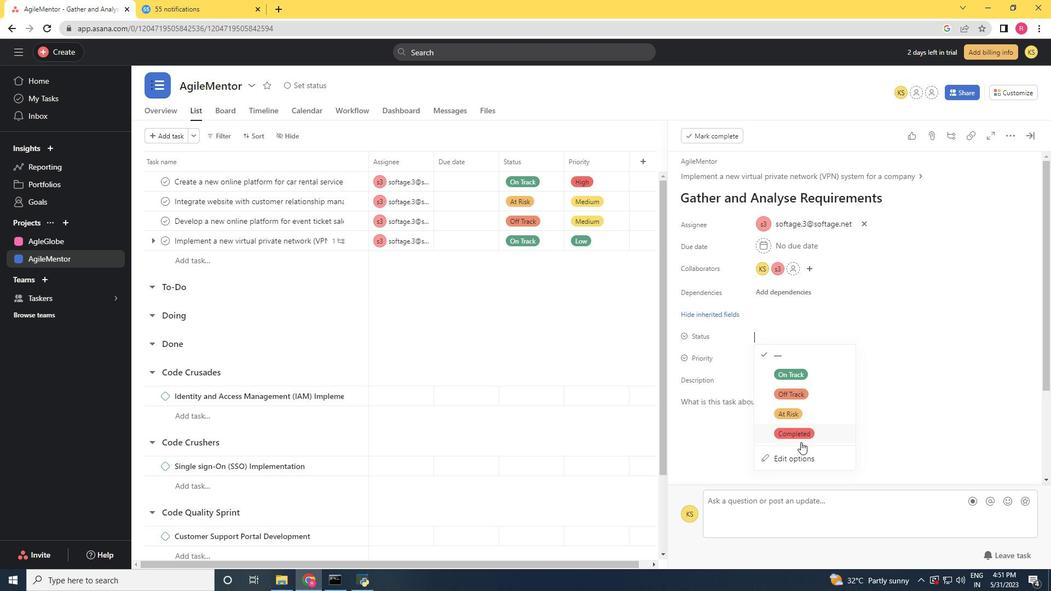 
Action: Mouse pressed left at (801, 440)
Screenshot: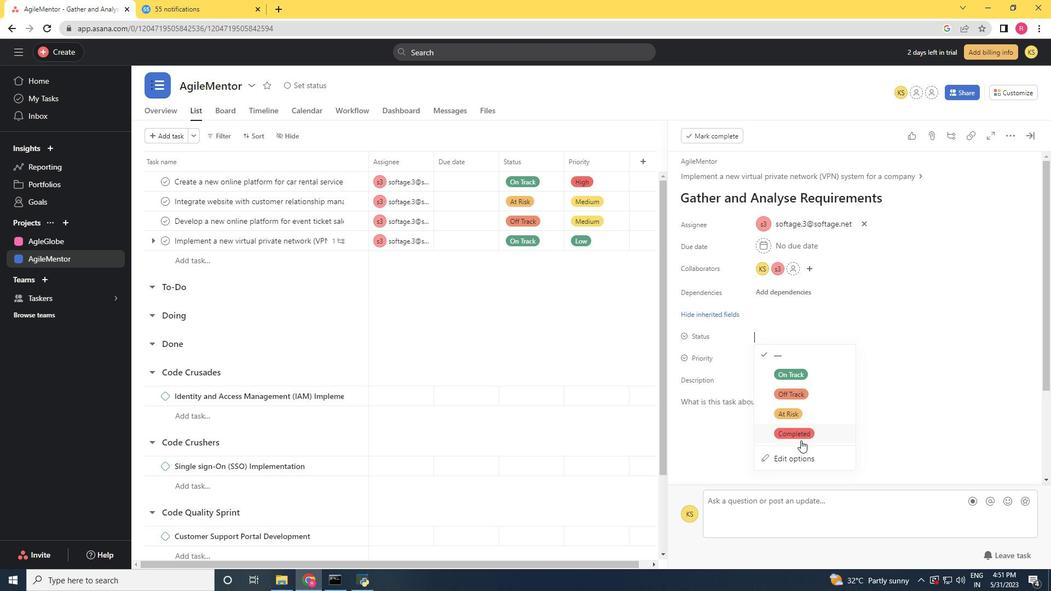 
Action: Mouse moved to (771, 359)
Screenshot: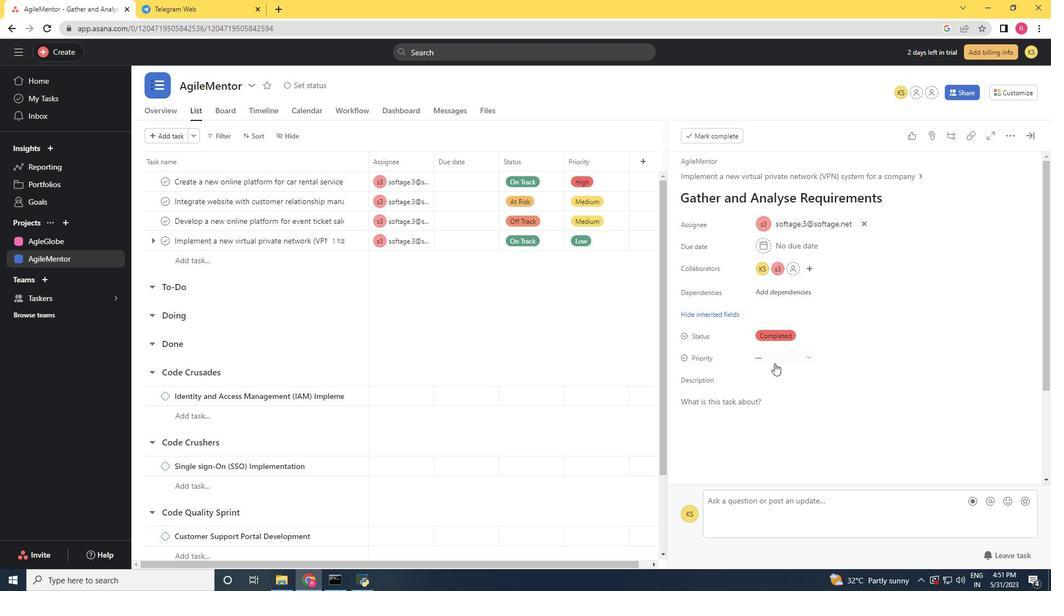 
Action: Mouse pressed left at (771, 359)
Screenshot: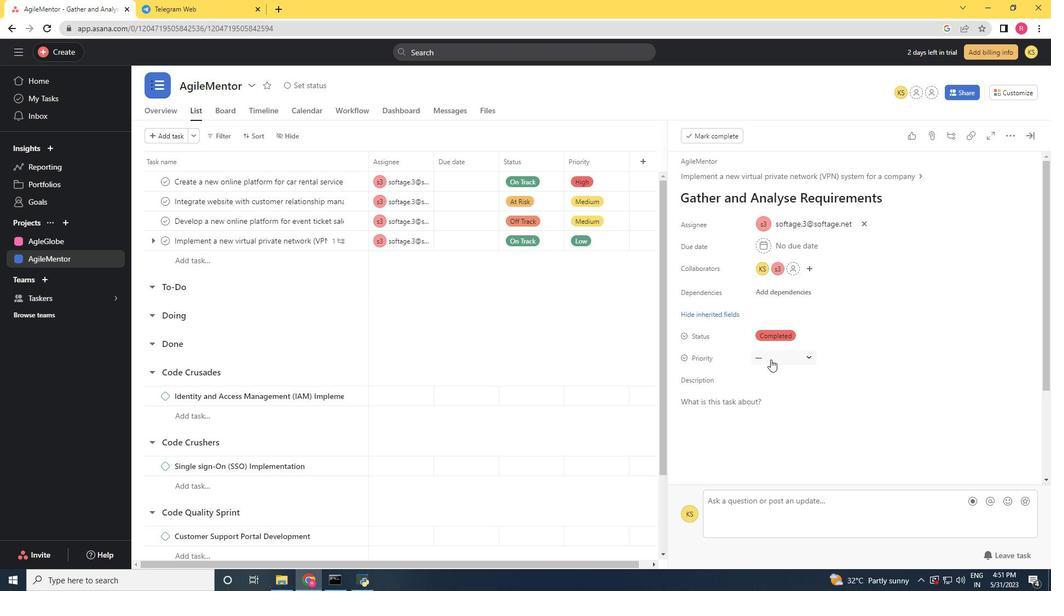 
Action: Mouse moved to (782, 397)
Screenshot: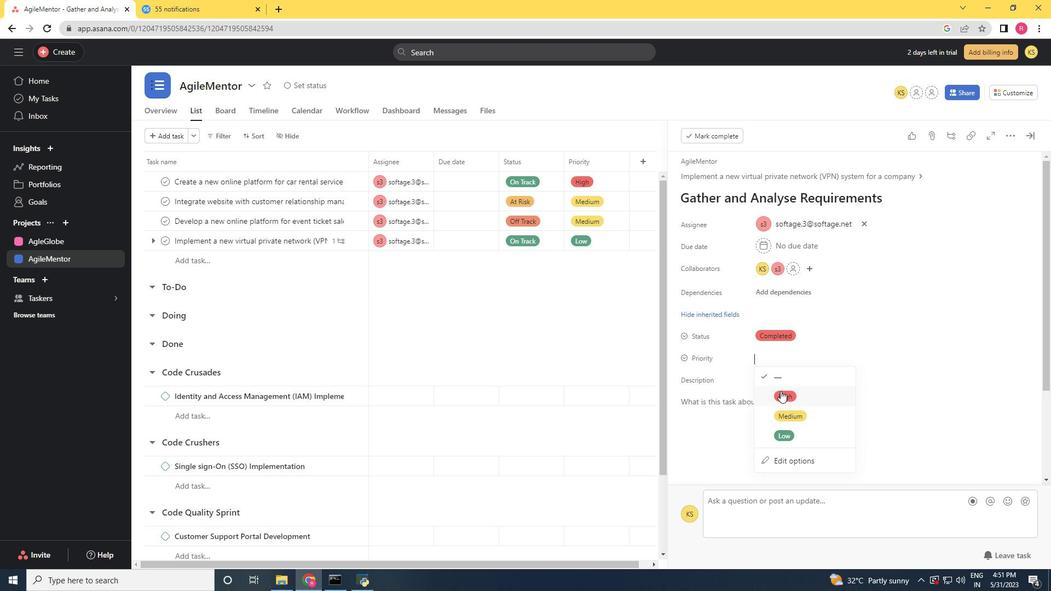 
Action: Mouse pressed left at (782, 397)
Screenshot: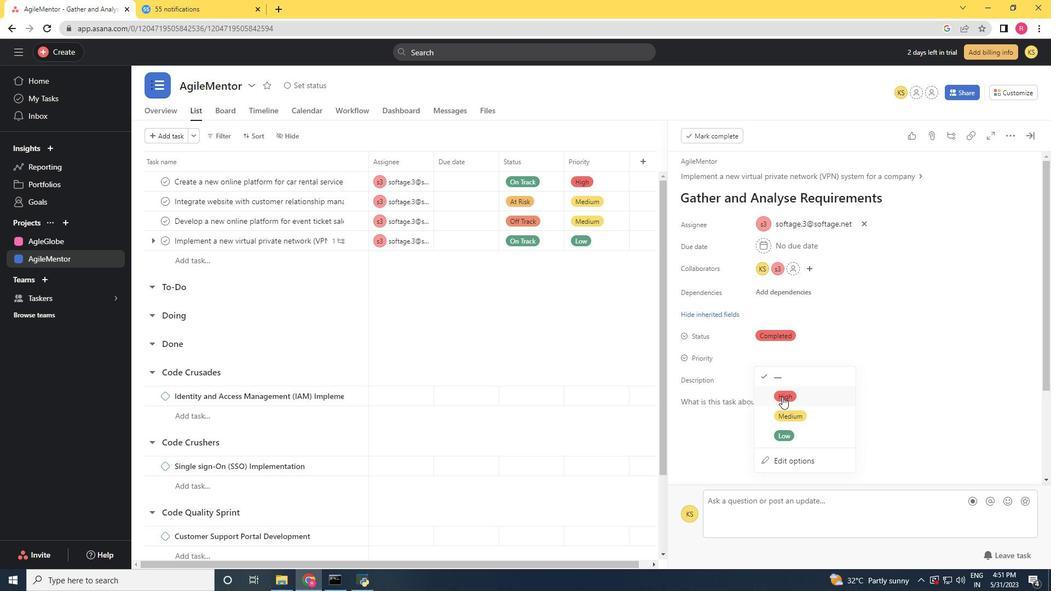 
Action: Mouse moved to (786, 395)
Screenshot: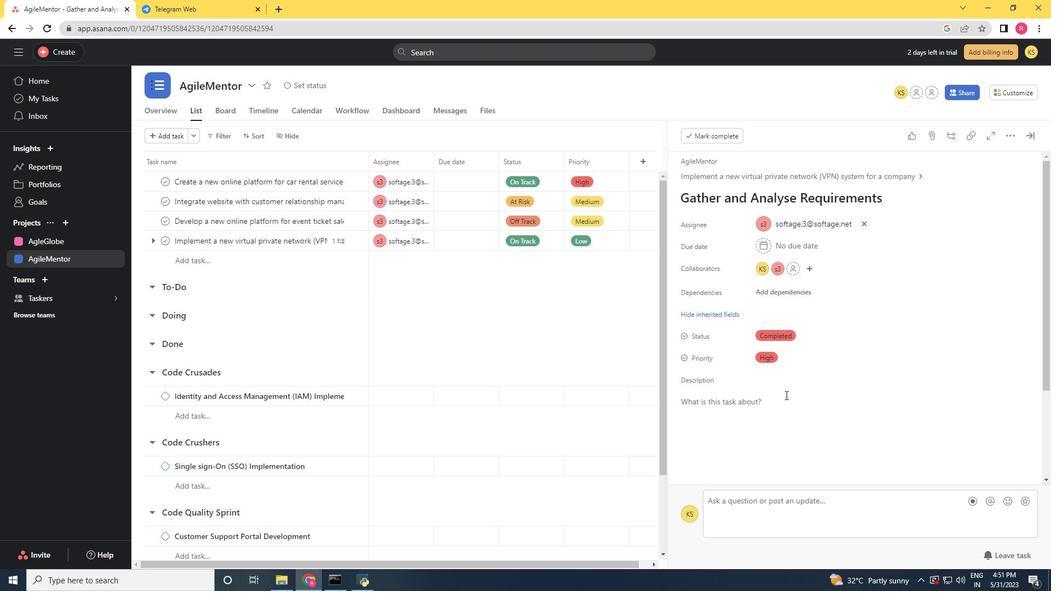 
